 Task: Look for space in Palau, Mexico from 7th July, 2023 to 15th July, 2023 for 6 adults in price range Rs.15000 to Rs.20000. Place can be entire place with 3 bedrooms having 3 beds and 3 bathrooms. Property type can be house, flat, guest house. Booking option can be shelf check-in. Required host language is English.
Action: Mouse moved to (412, 99)
Screenshot: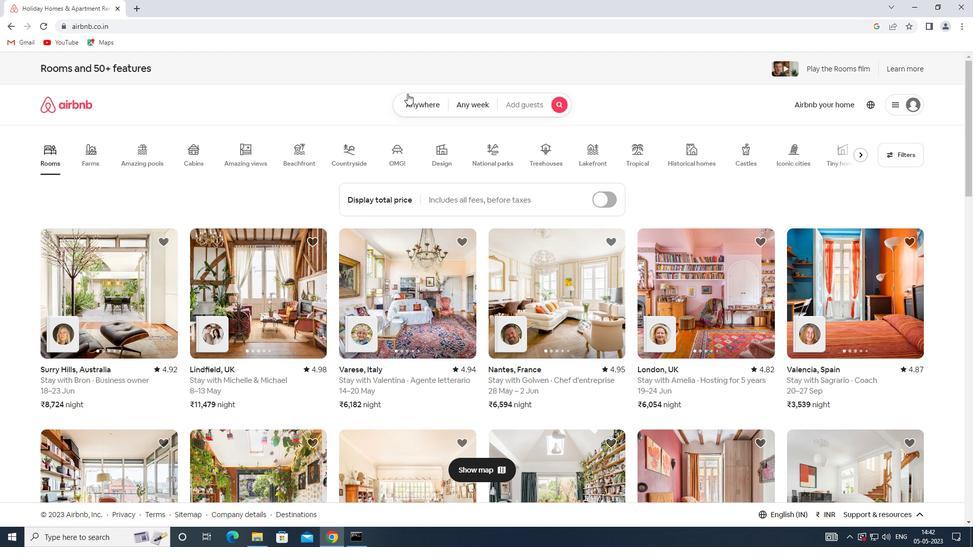 
Action: Mouse pressed left at (412, 99)
Screenshot: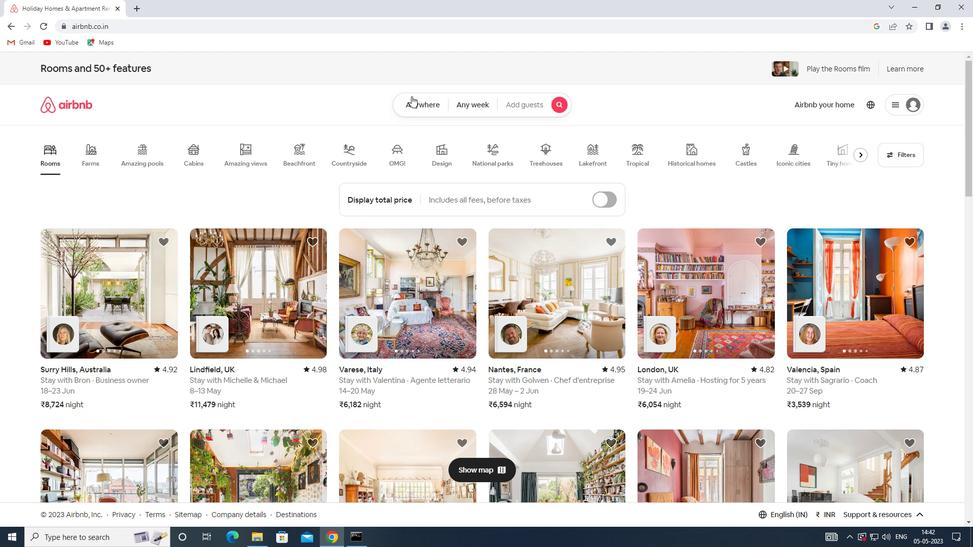 
Action: Mouse moved to (379, 139)
Screenshot: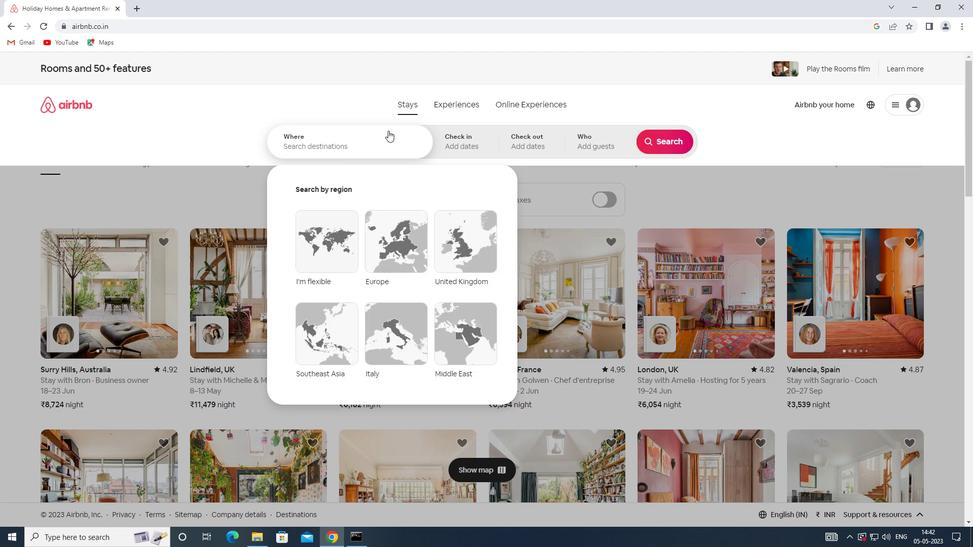 
Action: Mouse pressed left at (379, 139)
Screenshot: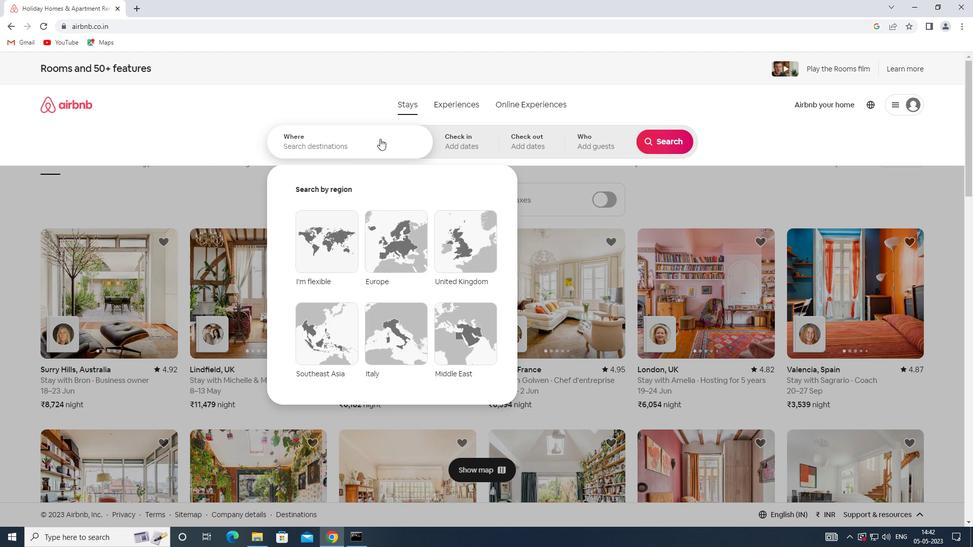 
Action: Key pressed <Key.shift><Key.shift><Key.shift><Key.shift><Key.shift><Key.shift><Key.shift><Key.shift><Key.shift><Key.shift><Key.shift><Key.shift><Key.shift><Key.shift><Key.shift><Key.shift><Key.shift>PALAU,<Key.shift><Key.shift><Key.shift><Key.shift><Key.shift><Key.shift><Key.shift><Key.shift><Key.shift><Key.shift><Key.shift><Key.shift><Key.shift><Key.shift><Key.shift><Key.shift>MEXICO
Screenshot: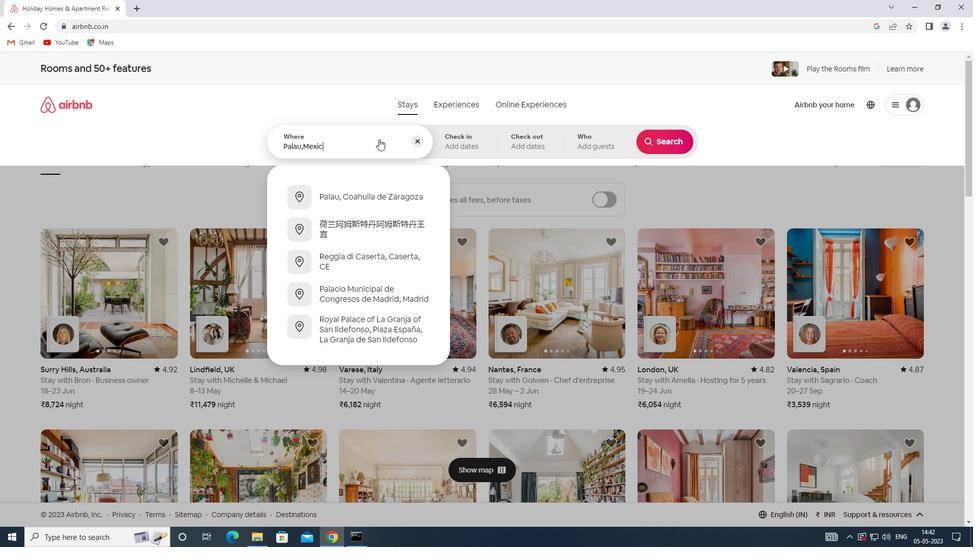 
Action: Mouse moved to (456, 140)
Screenshot: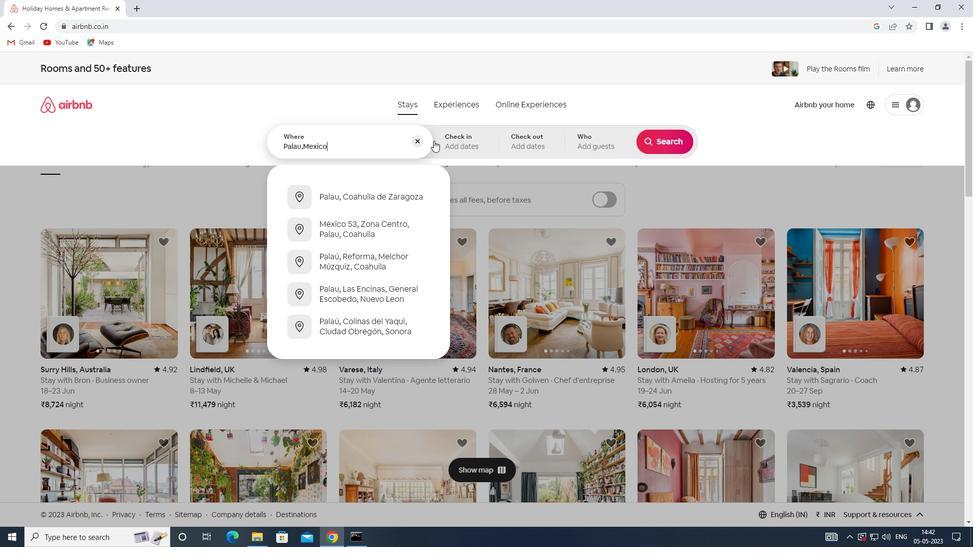 
Action: Mouse pressed left at (456, 140)
Screenshot: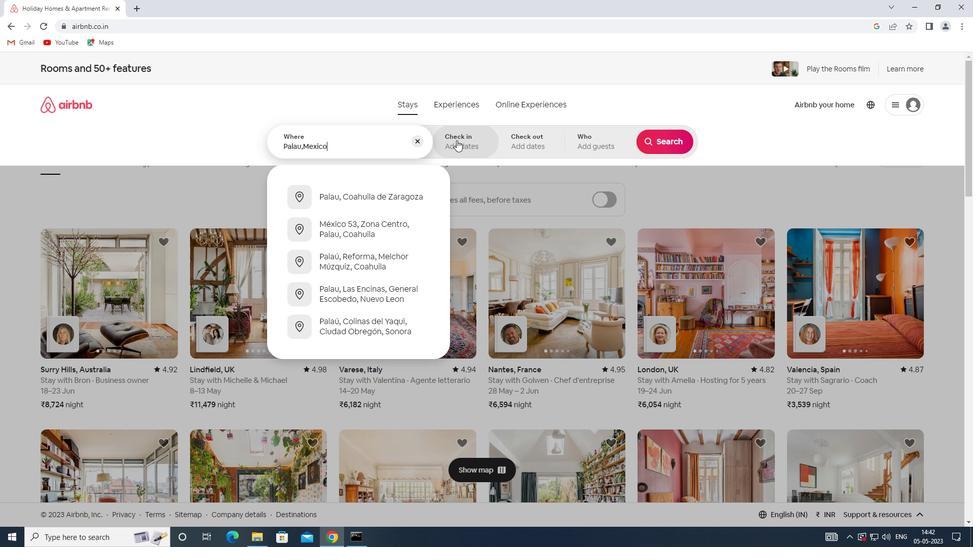 
Action: Mouse moved to (658, 224)
Screenshot: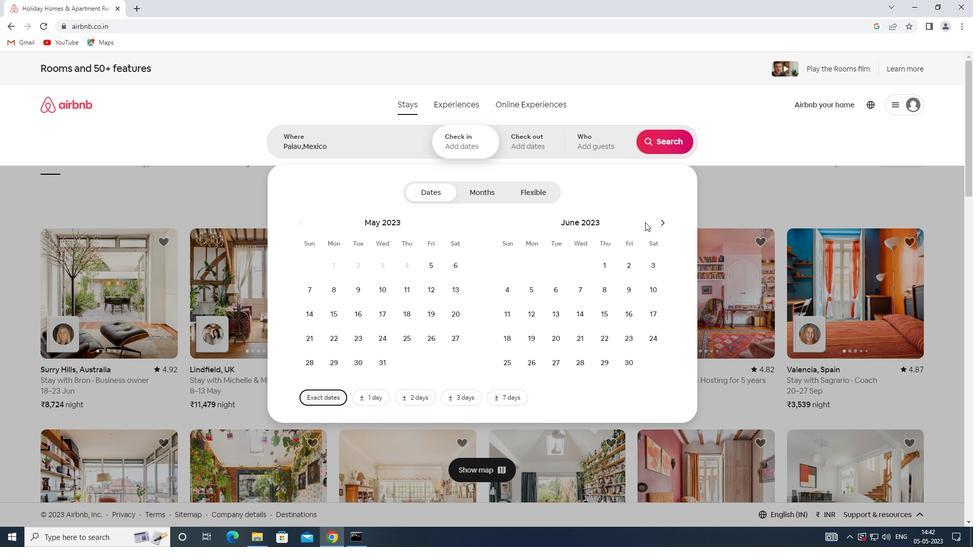 
Action: Mouse pressed left at (658, 224)
Screenshot: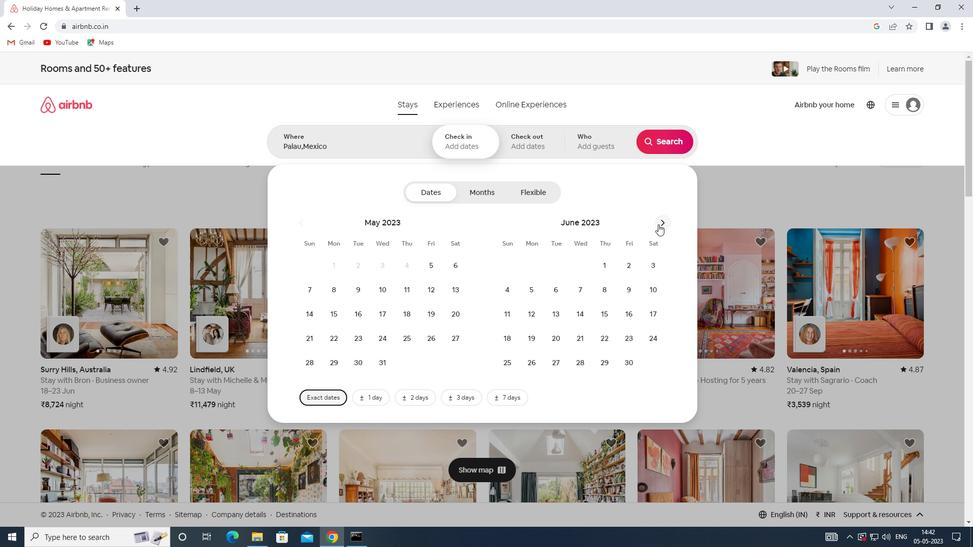 
Action: Mouse moved to (624, 288)
Screenshot: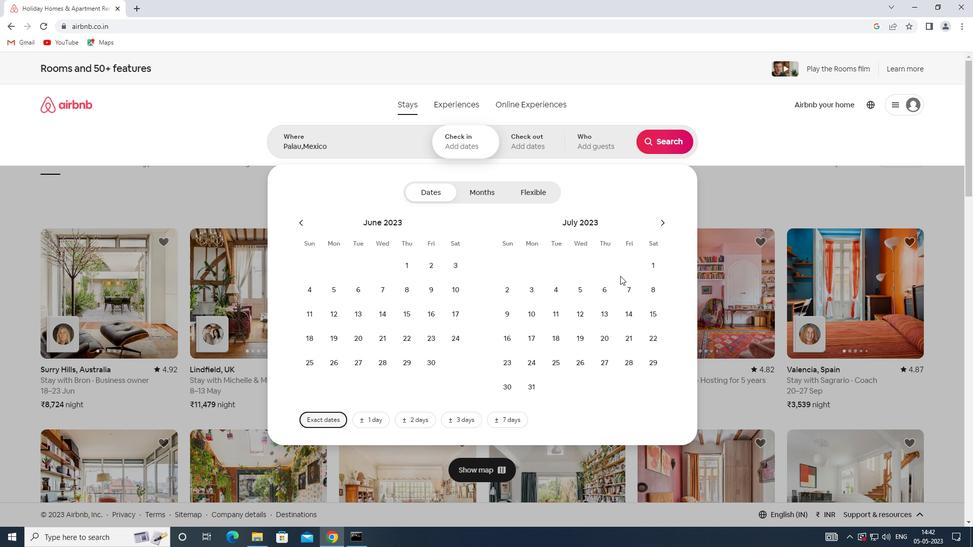 
Action: Mouse pressed left at (624, 288)
Screenshot: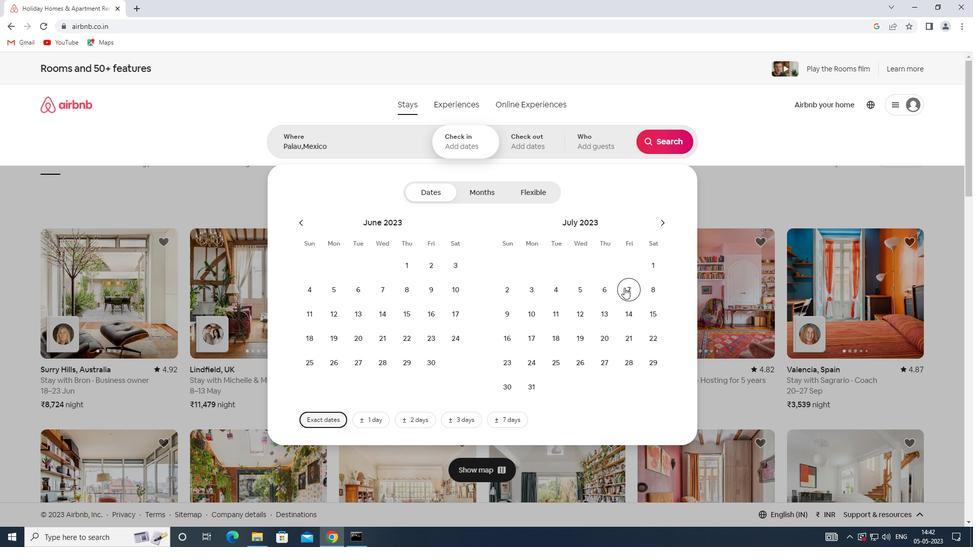 
Action: Mouse moved to (646, 313)
Screenshot: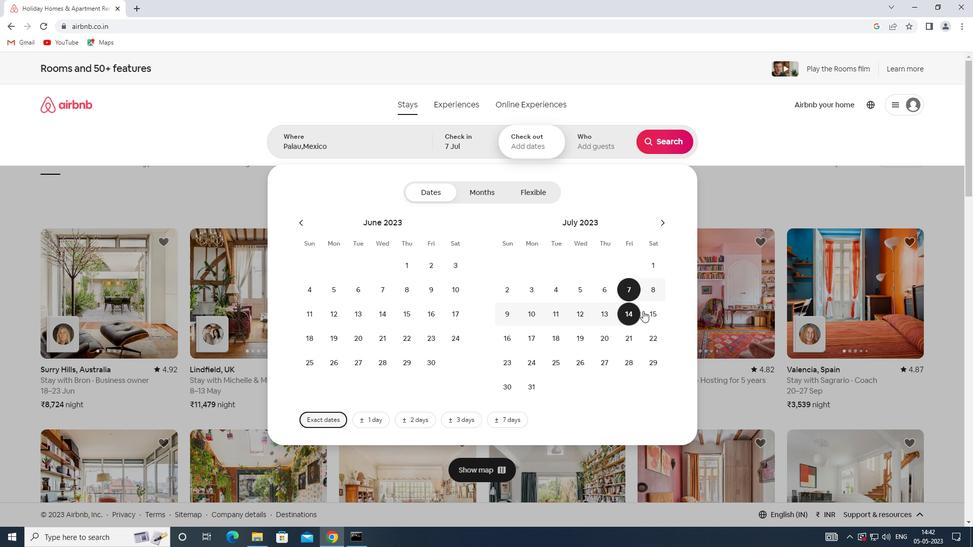 
Action: Mouse pressed left at (646, 313)
Screenshot: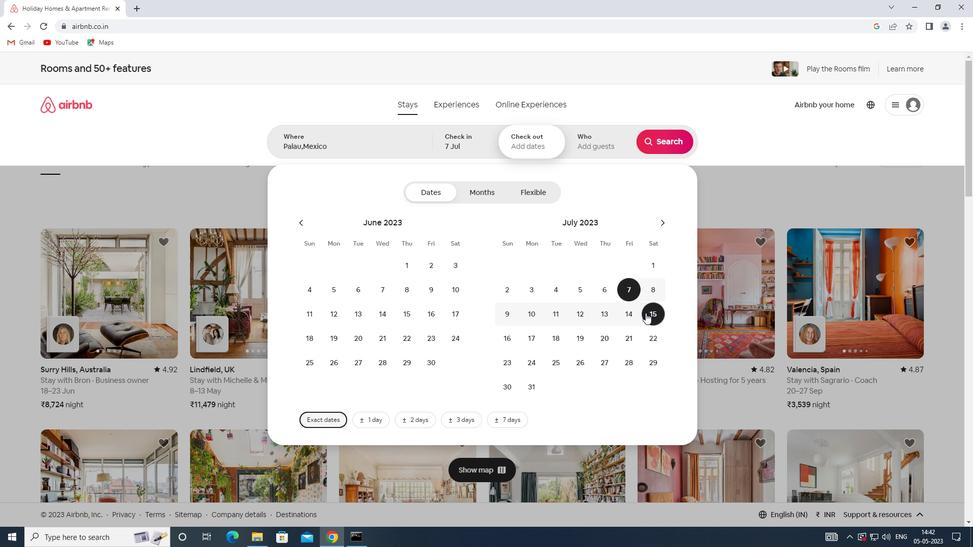 
Action: Mouse moved to (598, 144)
Screenshot: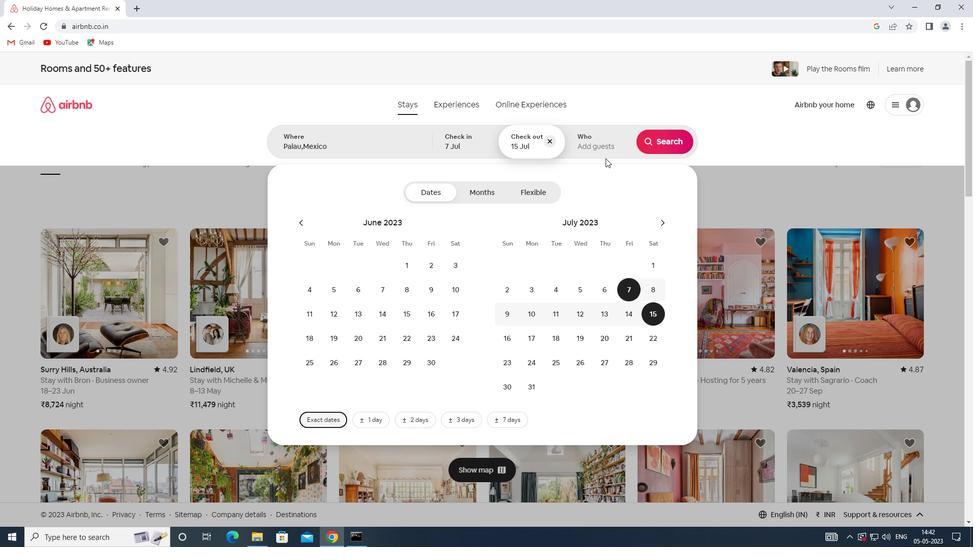 
Action: Mouse pressed left at (598, 144)
Screenshot: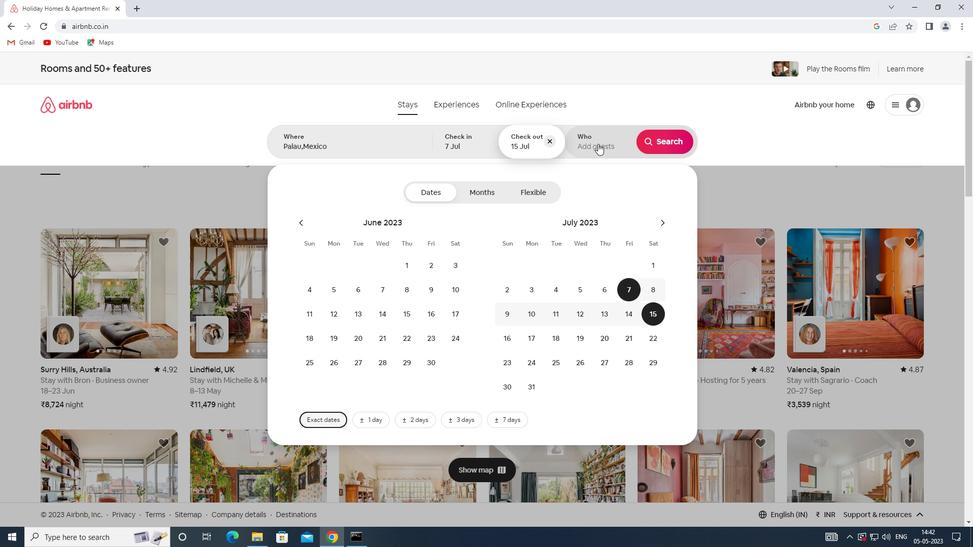 
Action: Mouse moved to (666, 196)
Screenshot: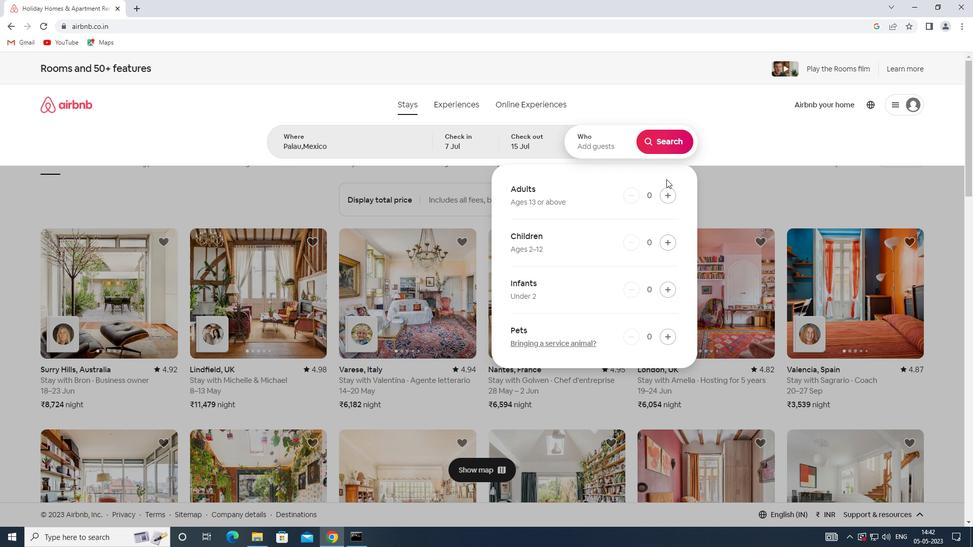 
Action: Mouse pressed left at (666, 196)
Screenshot: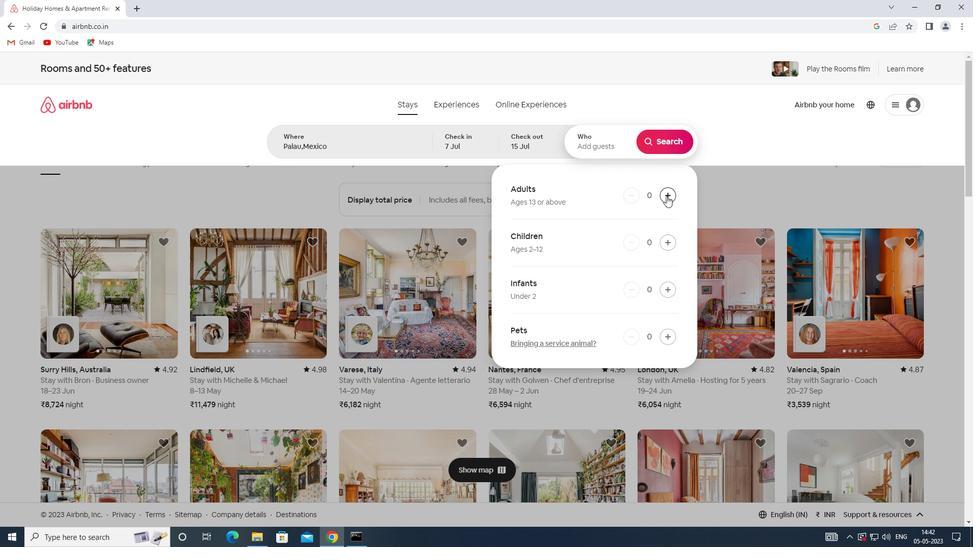 
Action: Mouse pressed left at (666, 196)
Screenshot: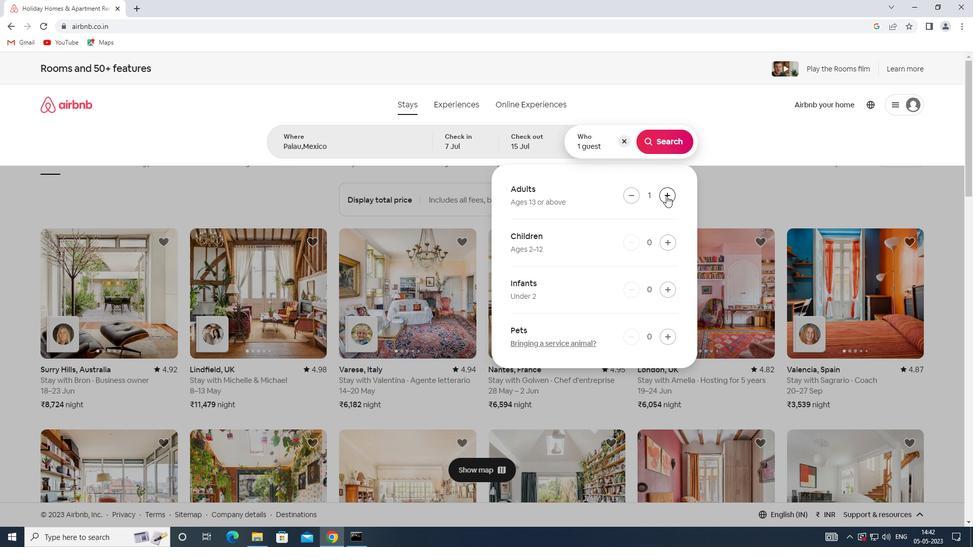 
Action: Mouse pressed left at (666, 196)
Screenshot: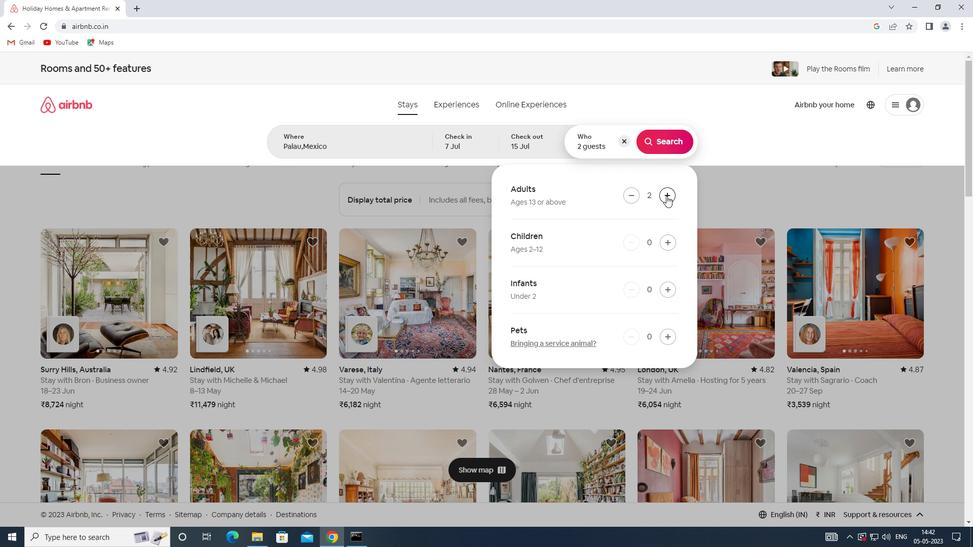 
Action: Mouse pressed left at (666, 196)
Screenshot: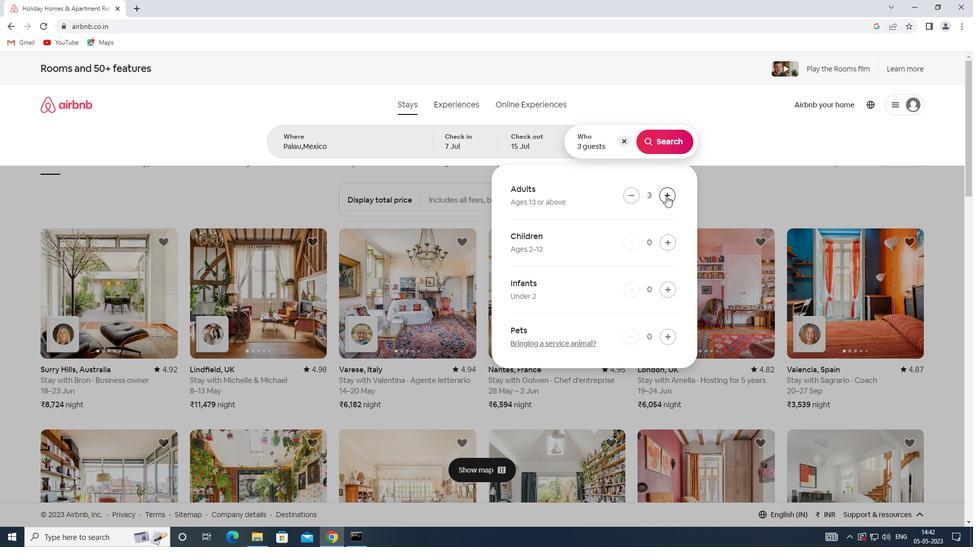 
Action: Mouse pressed left at (666, 196)
Screenshot: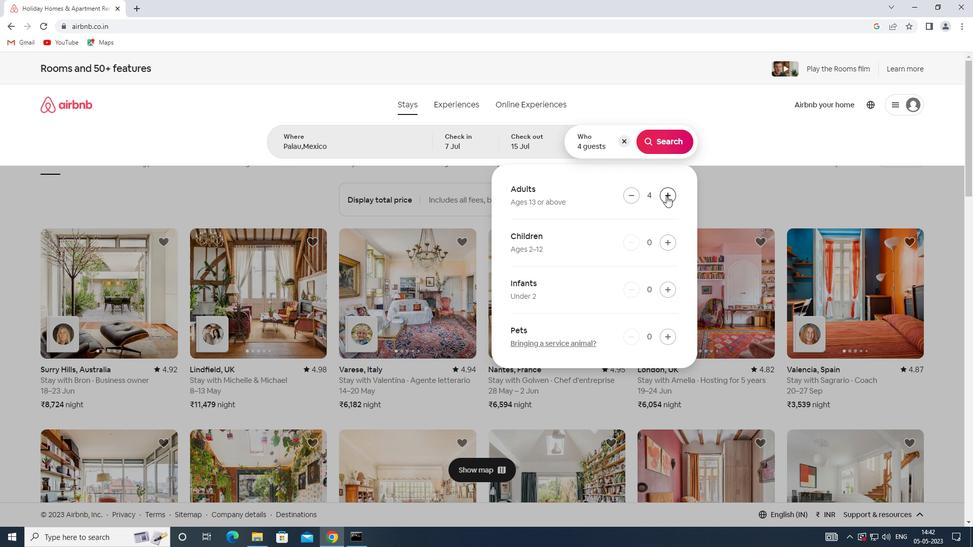 
Action: Mouse pressed left at (666, 196)
Screenshot: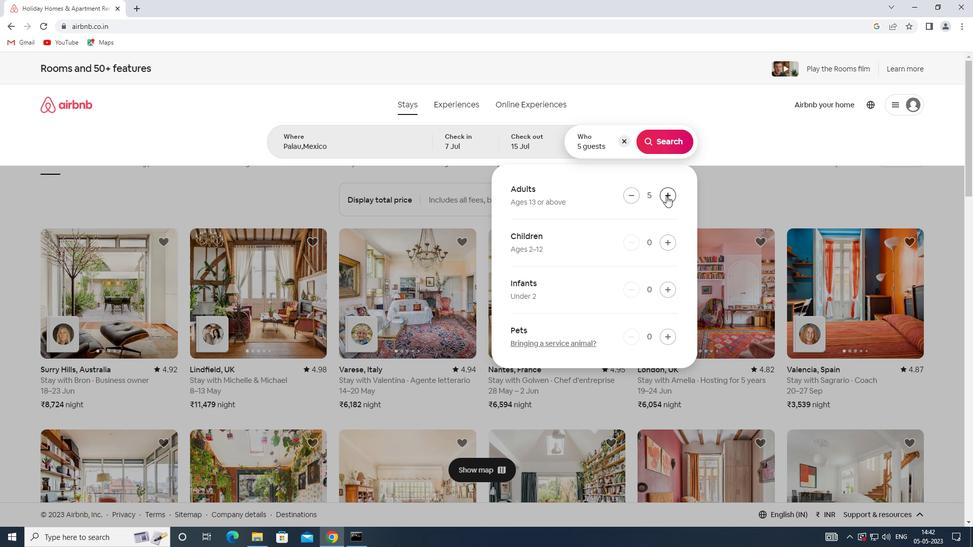 
Action: Mouse moved to (663, 138)
Screenshot: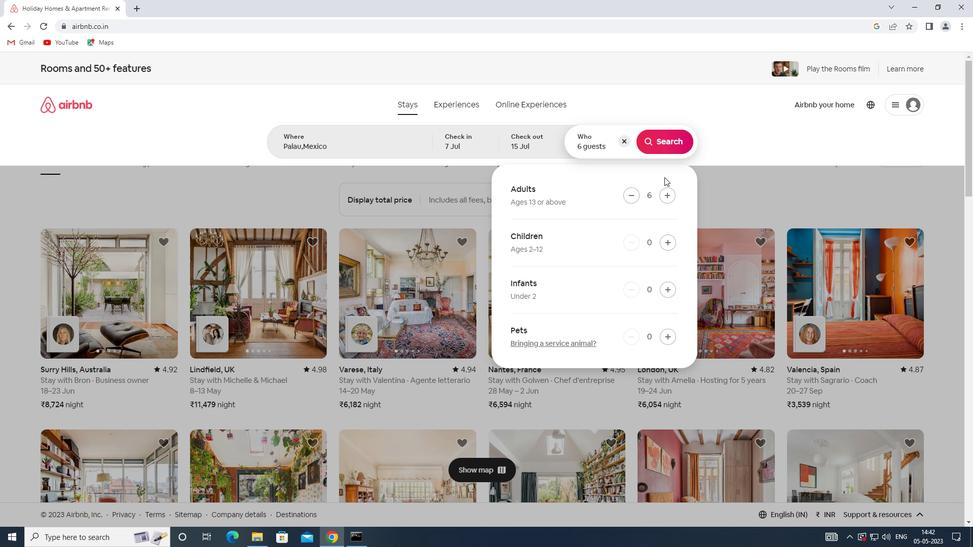 
Action: Mouse pressed left at (663, 138)
Screenshot: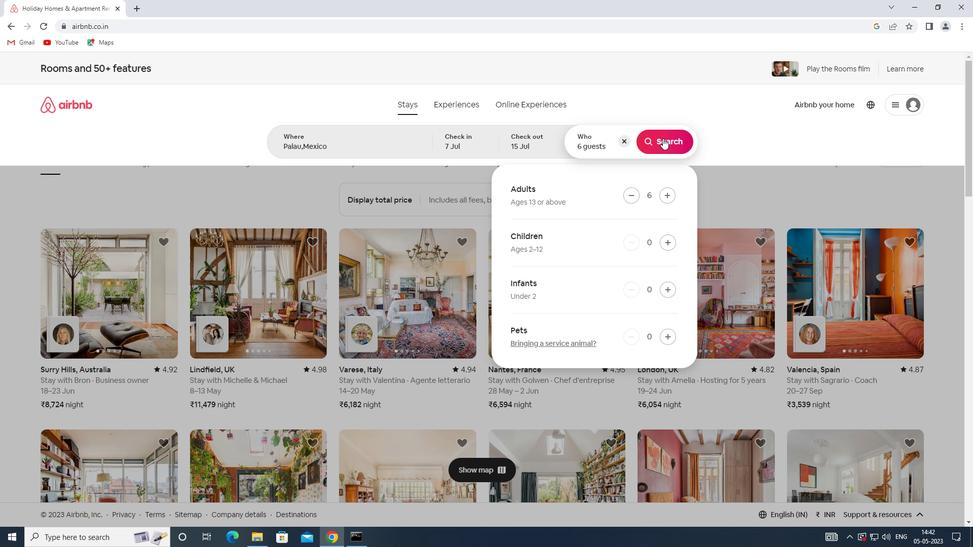 
Action: Mouse moved to (933, 107)
Screenshot: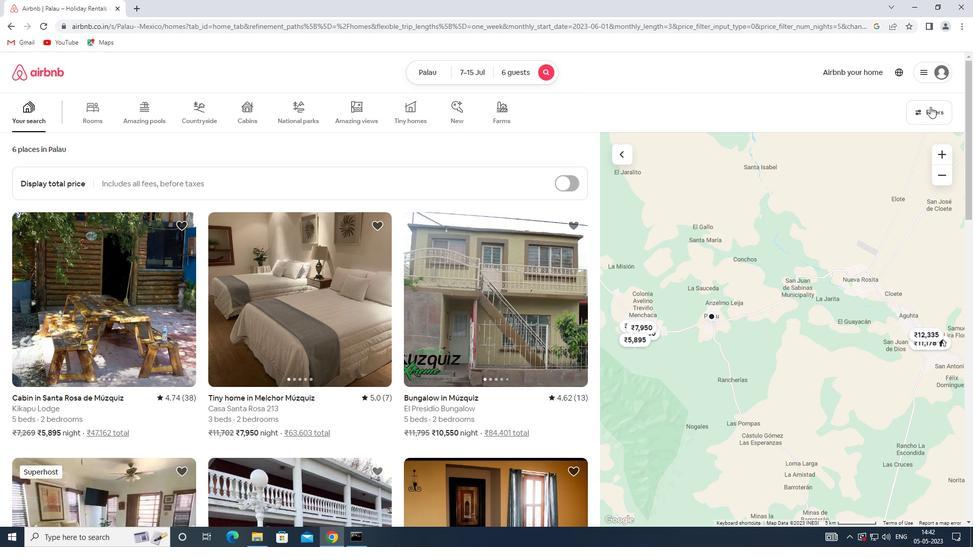 
Action: Mouse pressed left at (933, 107)
Screenshot: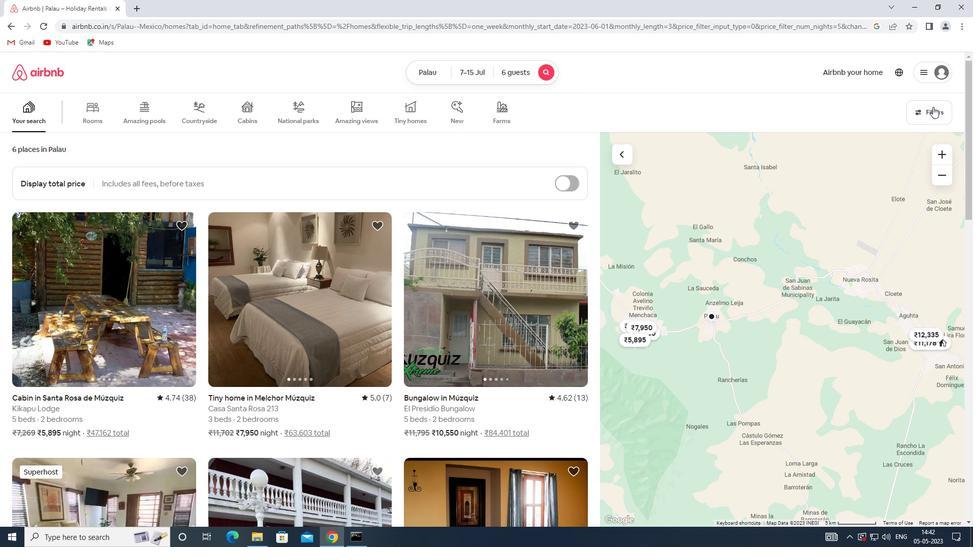 
Action: Mouse moved to (352, 362)
Screenshot: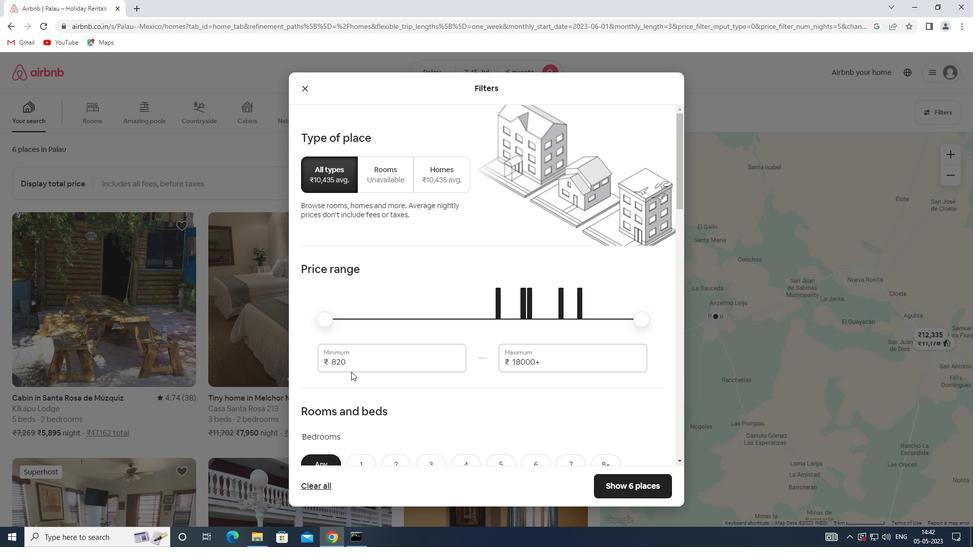 
Action: Mouse pressed left at (352, 362)
Screenshot: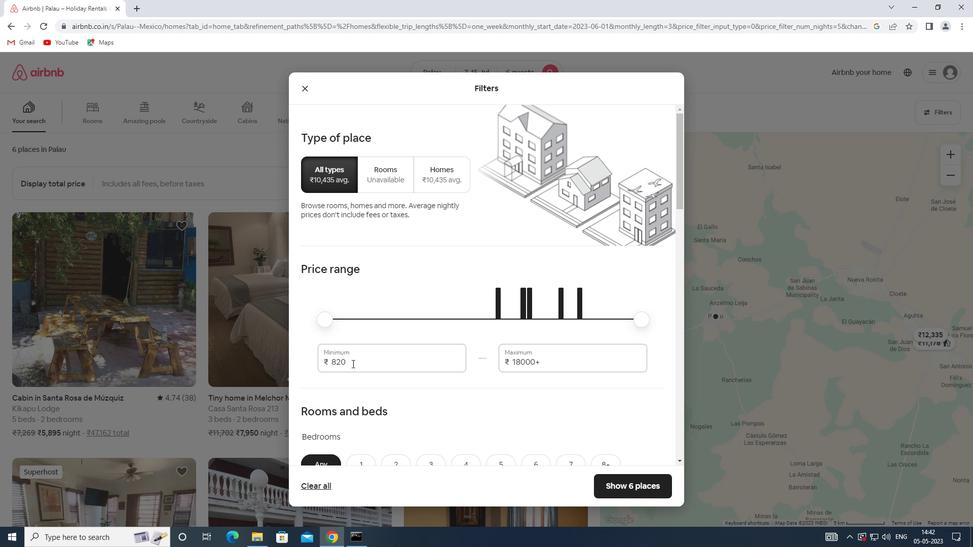 
Action: Mouse moved to (323, 363)
Screenshot: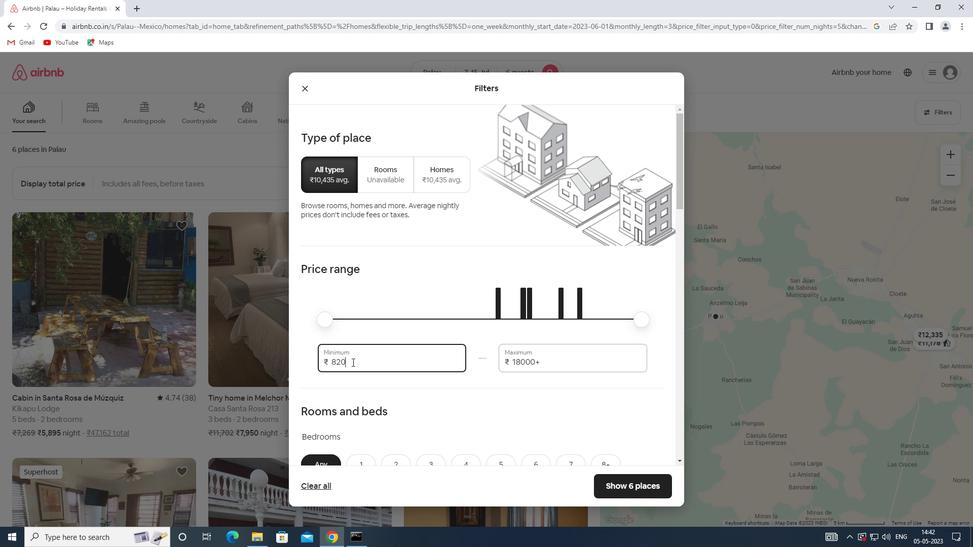 
Action: Key pressed 15000
Screenshot: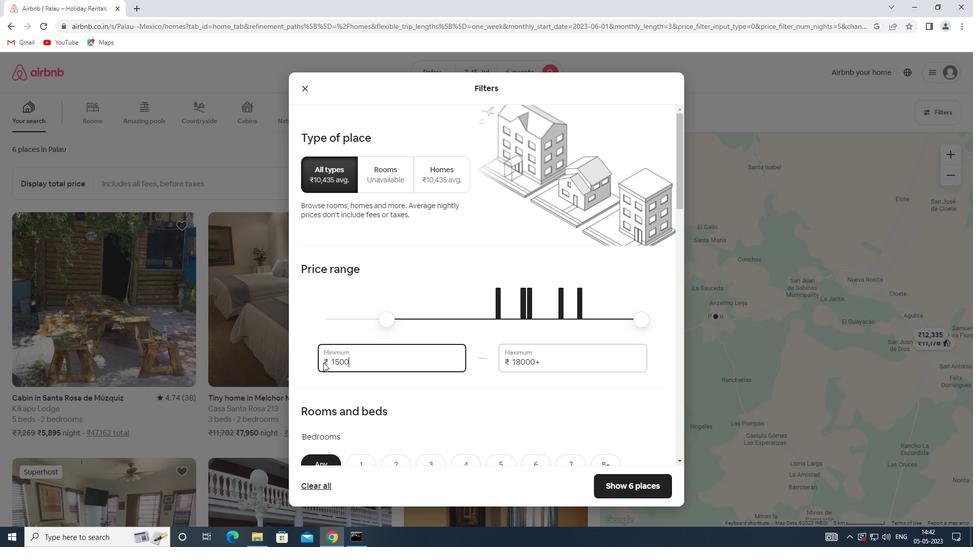 
Action: Mouse moved to (541, 362)
Screenshot: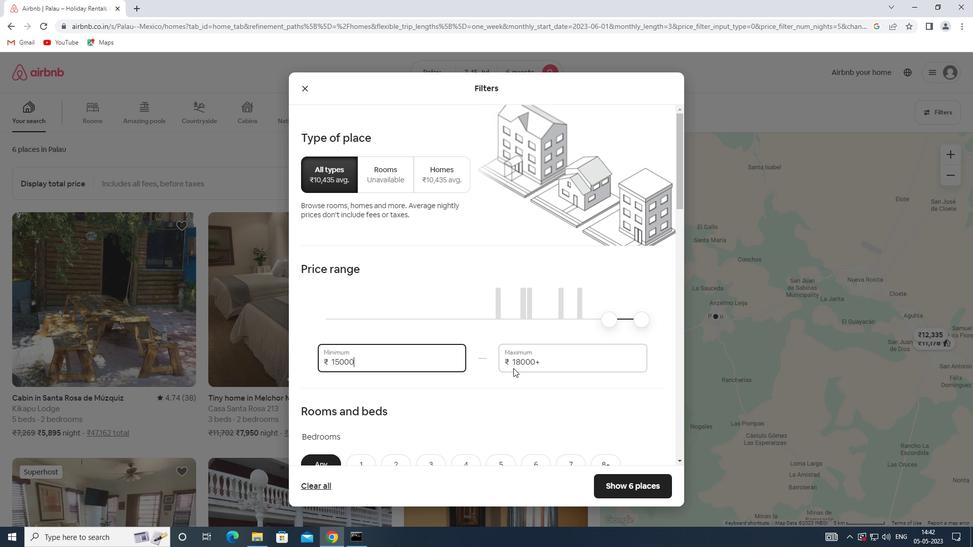
Action: Mouse pressed left at (541, 362)
Screenshot: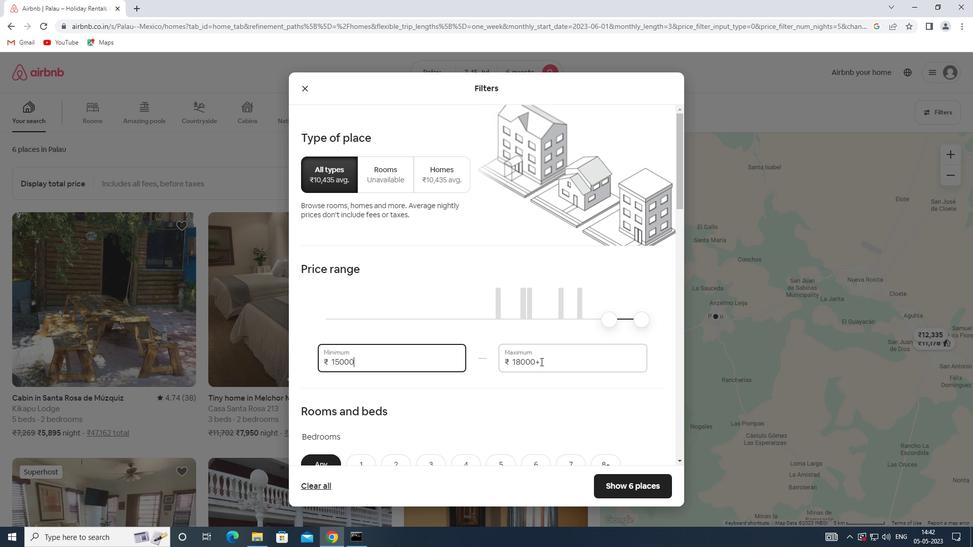 
Action: Mouse moved to (509, 361)
Screenshot: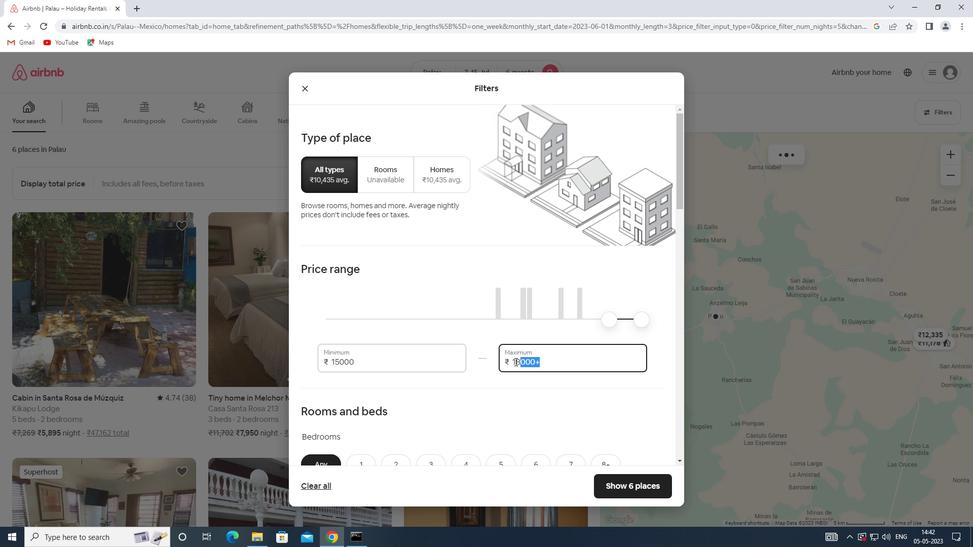 
Action: Key pressed 20000
Screenshot: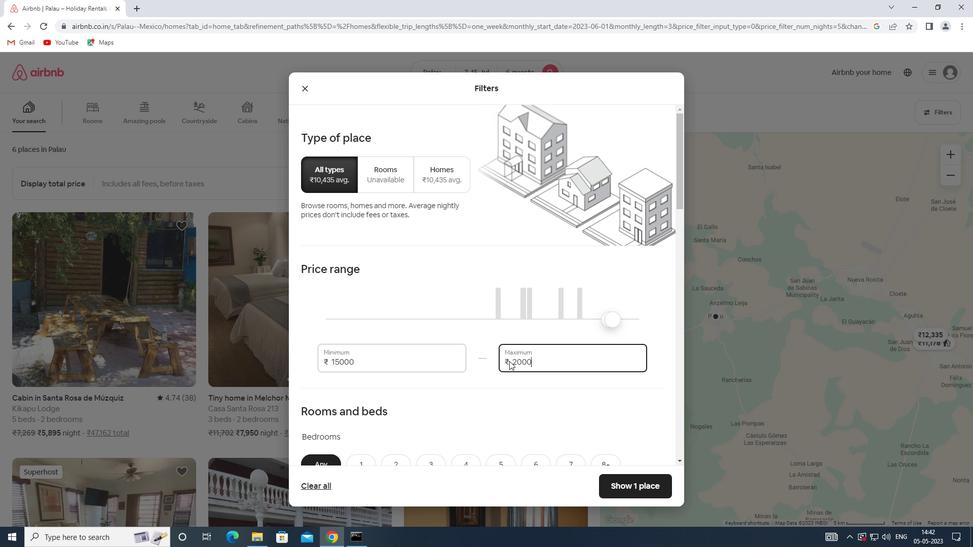 
Action: Mouse moved to (509, 360)
Screenshot: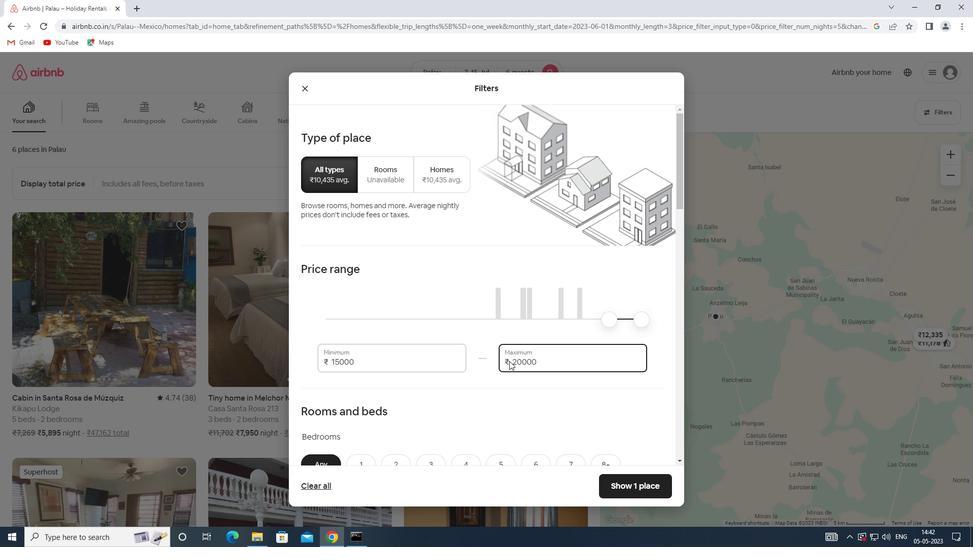 
Action: Mouse scrolled (509, 359) with delta (0, 0)
Screenshot: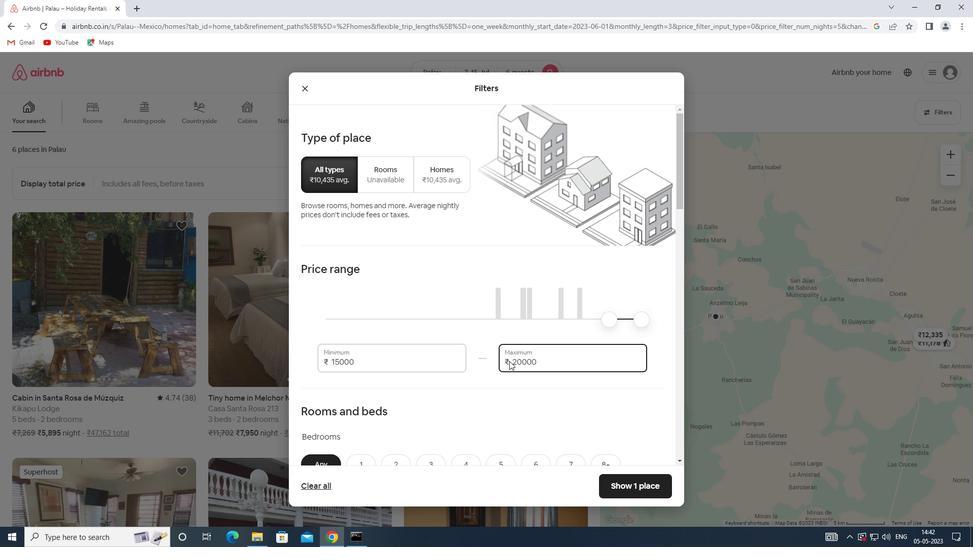 
Action: Mouse scrolled (509, 359) with delta (0, 0)
Screenshot: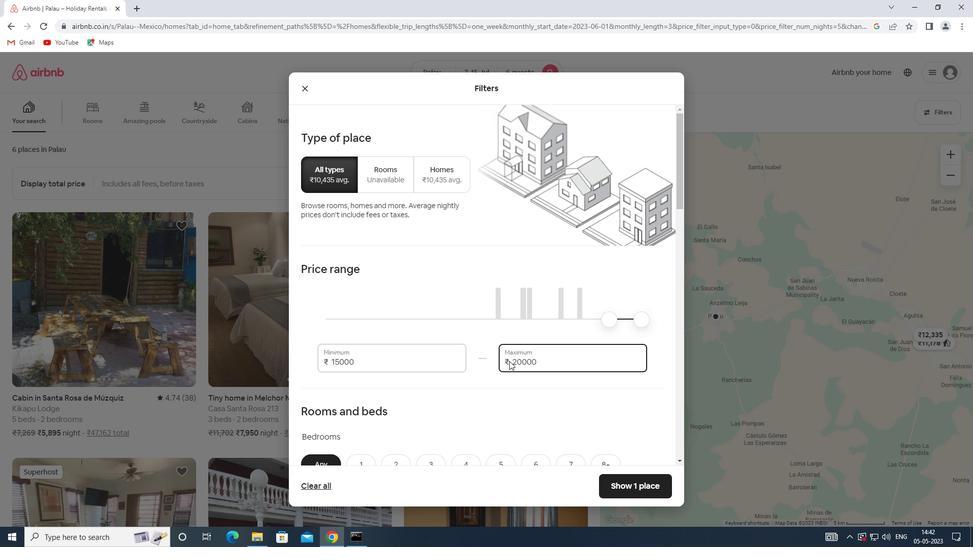 
Action: Mouse moved to (437, 362)
Screenshot: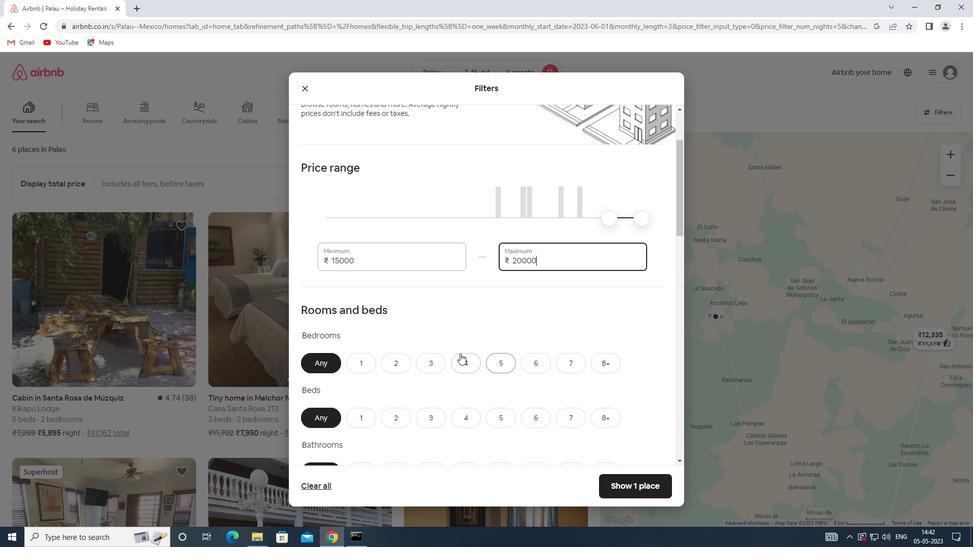 
Action: Mouse pressed left at (437, 362)
Screenshot: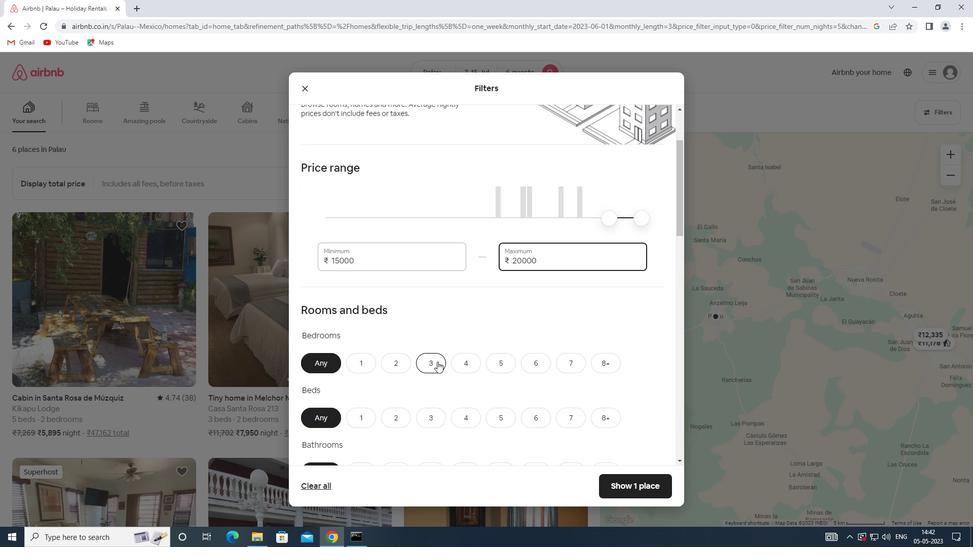 
Action: Mouse scrolled (437, 361) with delta (0, 0)
Screenshot: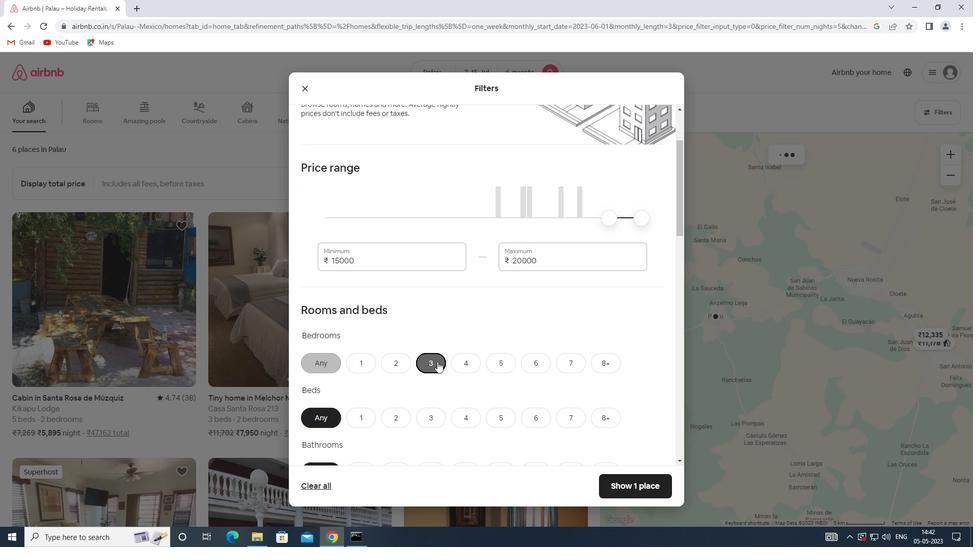 
Action: Mouse scrolled (437, 361) with delta (0, 0)
Screenshot: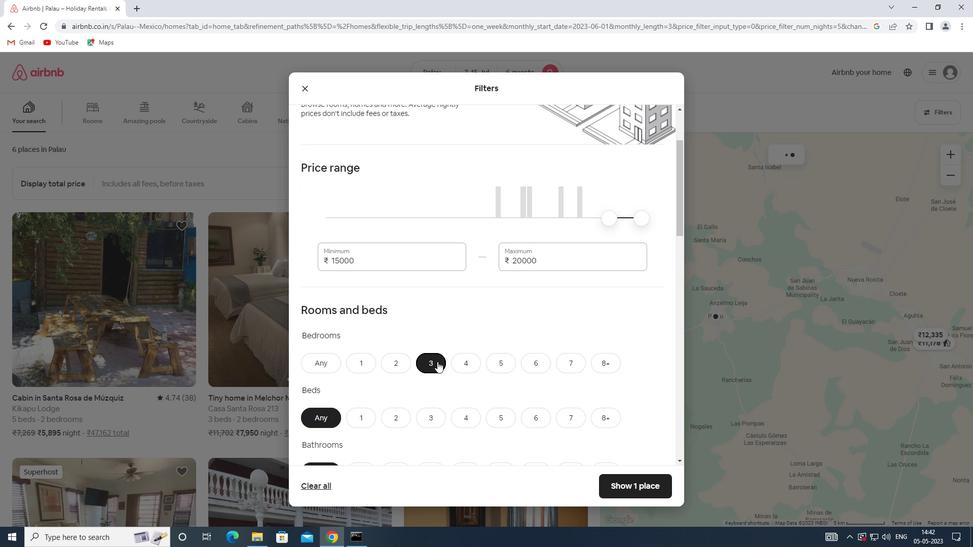
Action: Mouse moved to (430, 318)
Screenshot: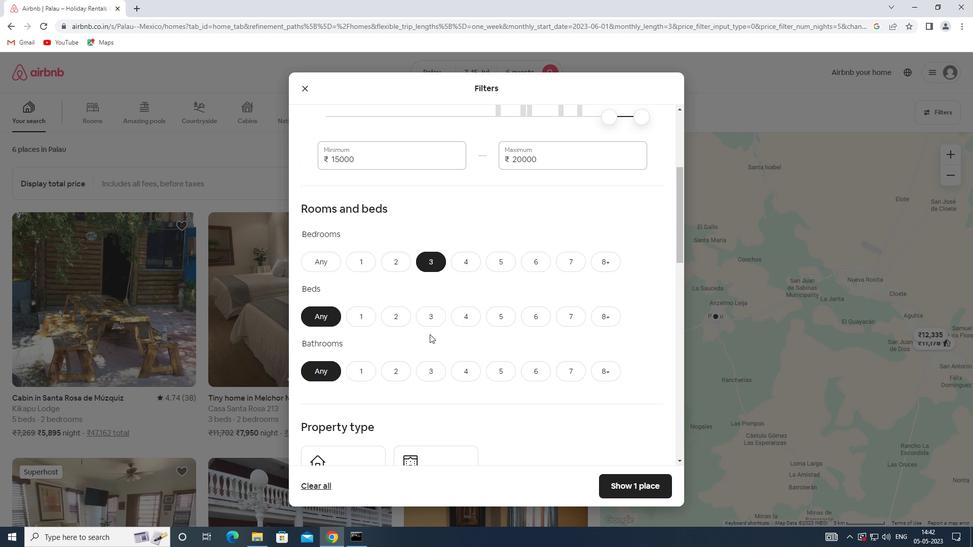 
Action: Mouse pressed left at (430, 318)
Screenshot: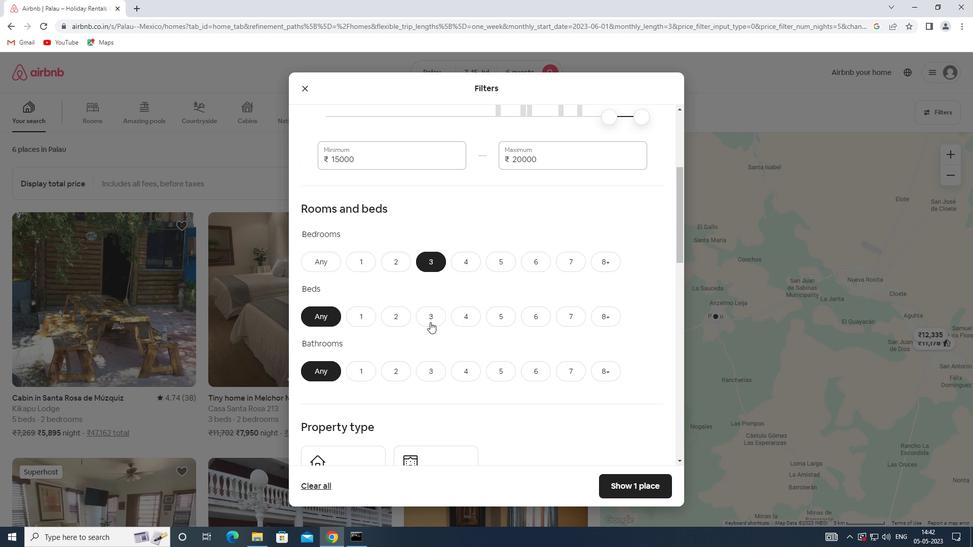 
Action: Mouse moved to (430, 373)
Screenshot: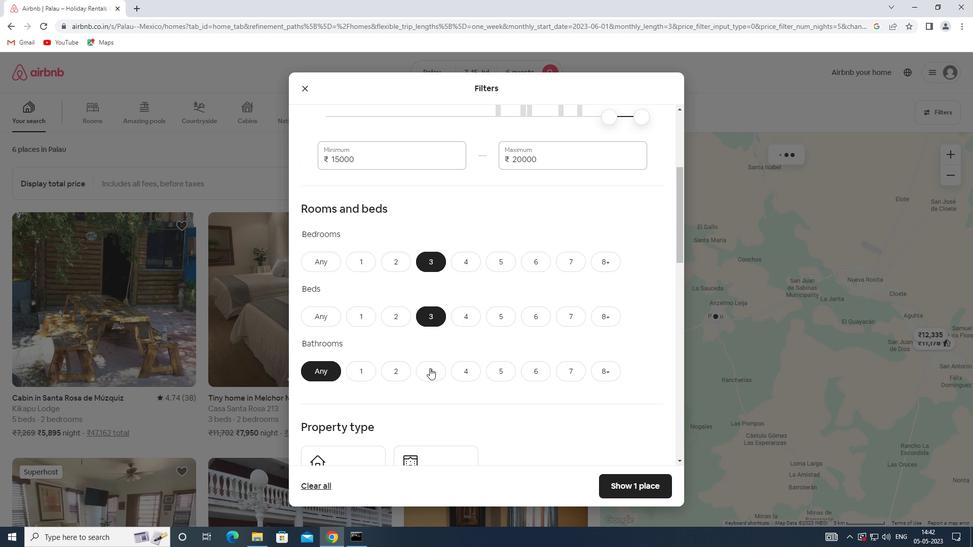 
Action: Mouse pressed left at (430, 373)
Screenshot: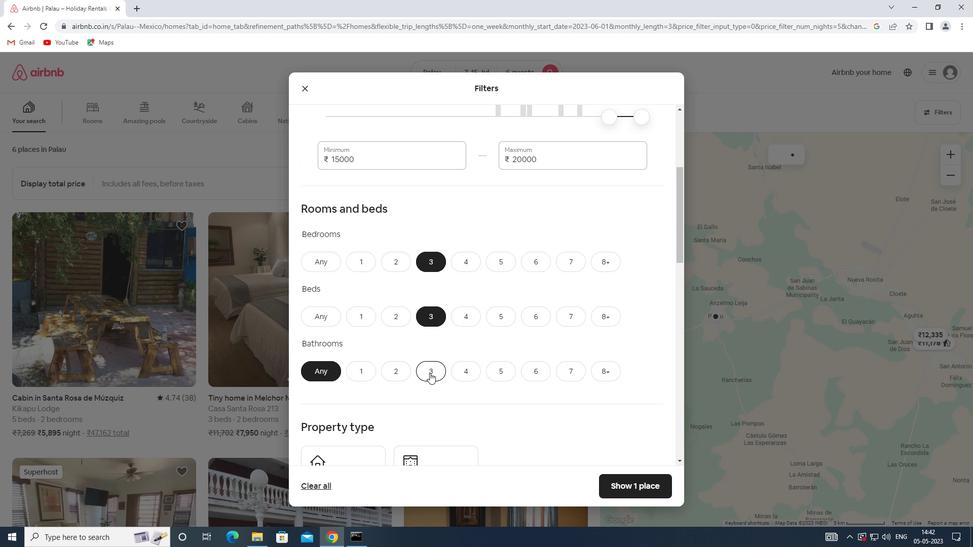 
Action: Mouse moved to (423, 361)
Screenshot: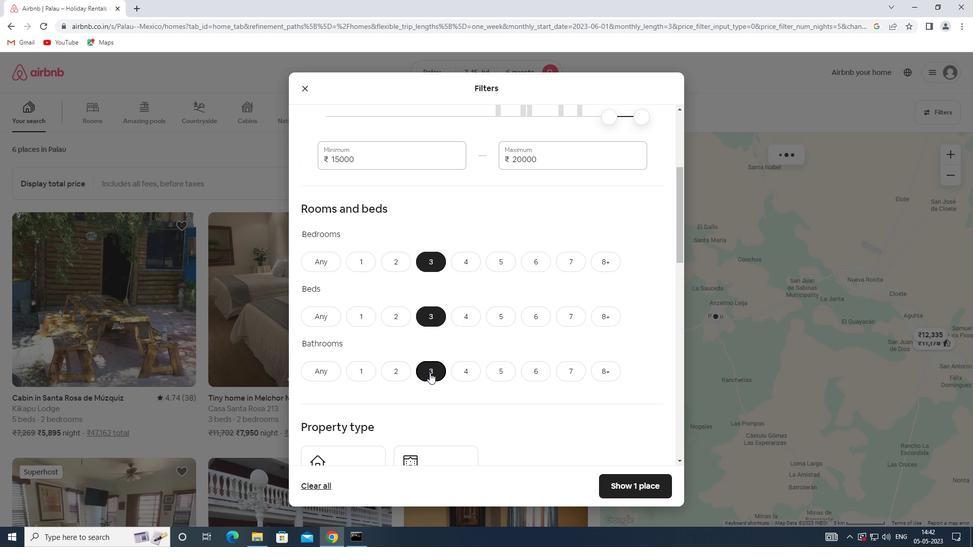 
Action: Mouse scrolled (423, 360) with delta (0, 0)
Screenshot: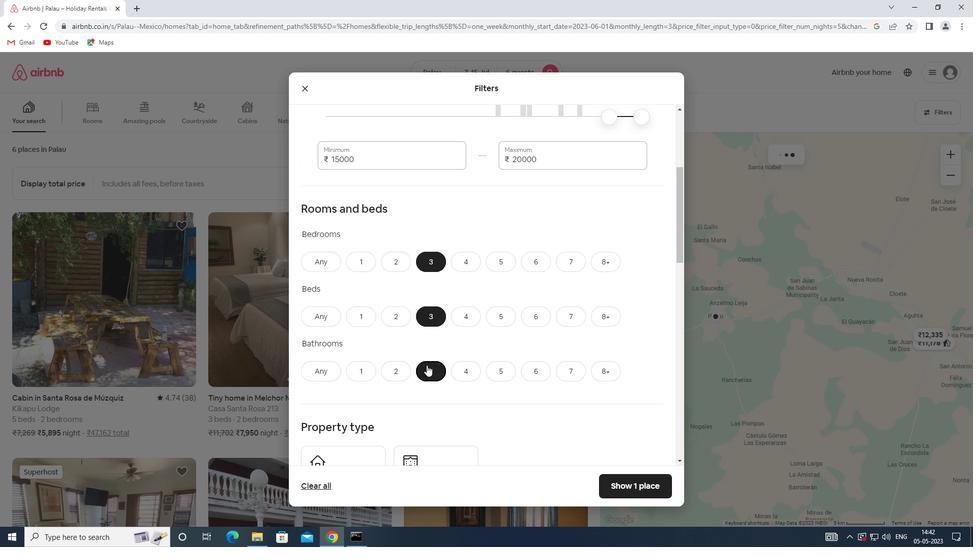 
Action: Mouse moved to (422, 361)
Screenshot: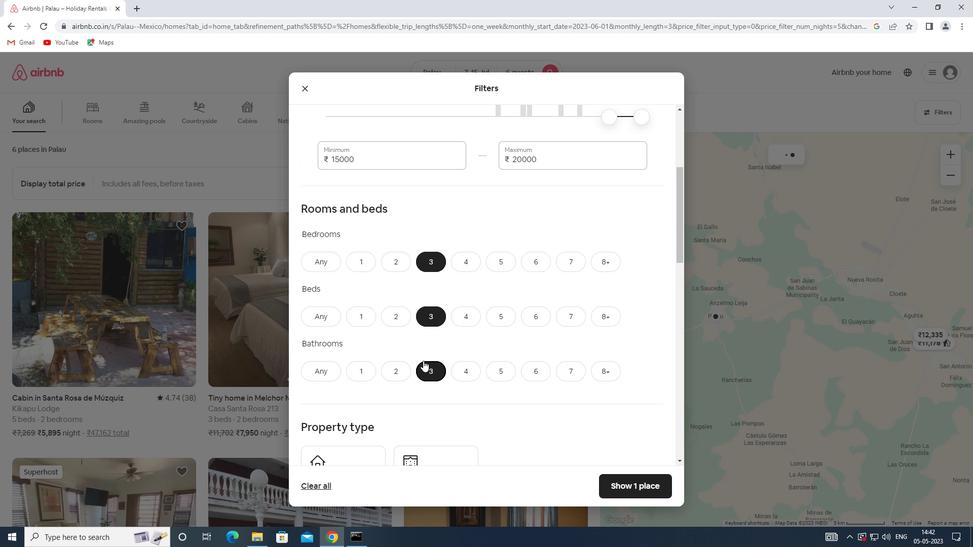 
Action: Mouse scrolled (422, 360) with delta (0, 0)
Screenshot: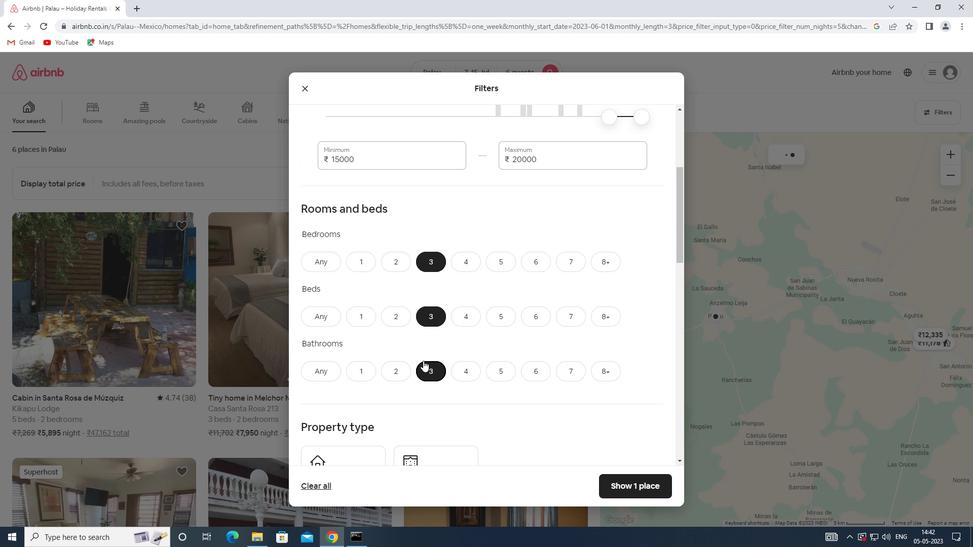 
Action: Mouse moved to (367, 370)
Screenshot: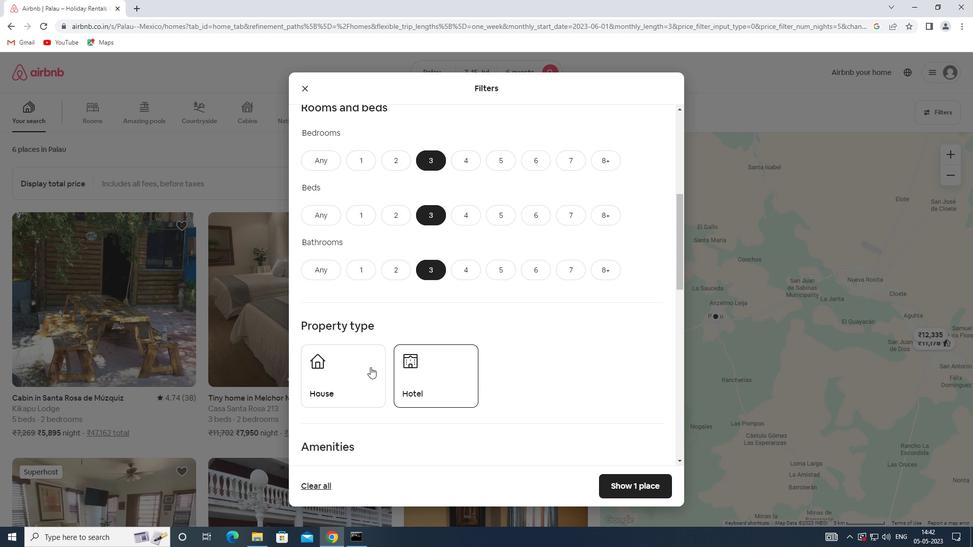 
Action: Mouse pressed left at (367, 370)
Screenshot: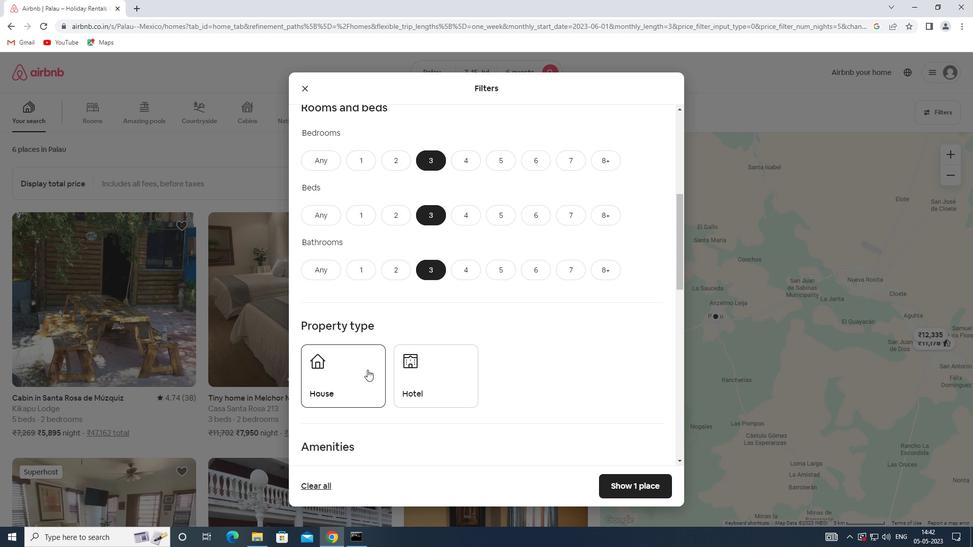 
Action: Mouse moved to (367, 369)
Screenshot: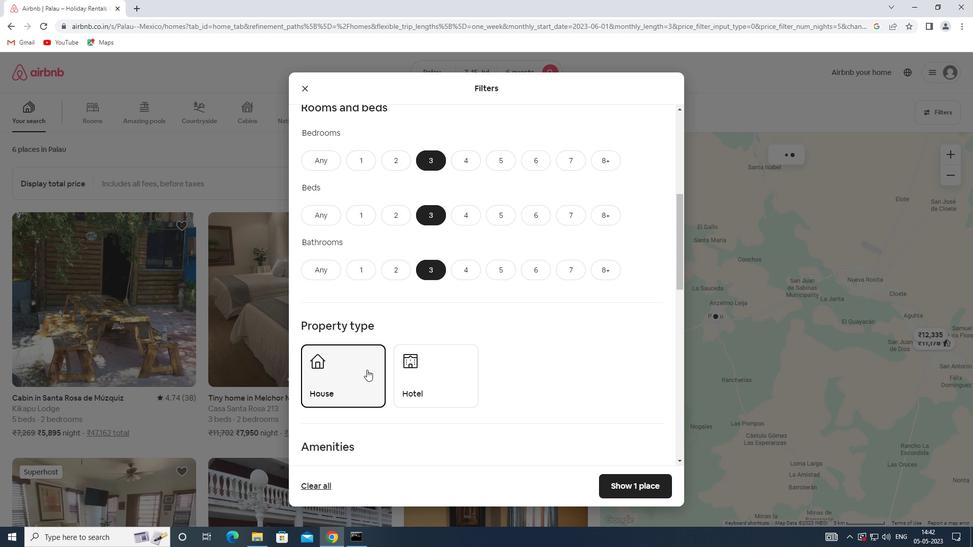 
Action: Mouse scrolled (367, 369) with delta (0, 0)
Screenshot: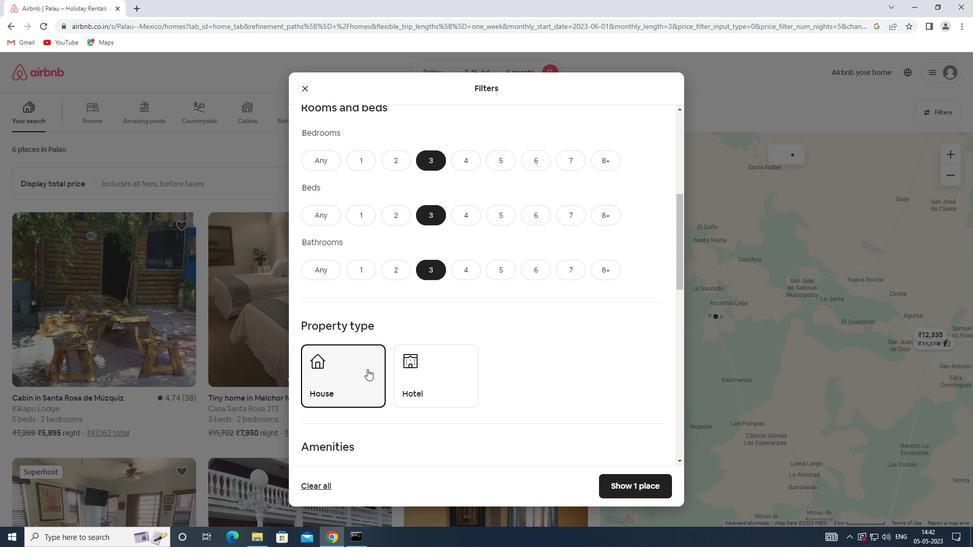 
Action: Mouse scrolled (367, 369) with delta (0, 0)
Screenshot: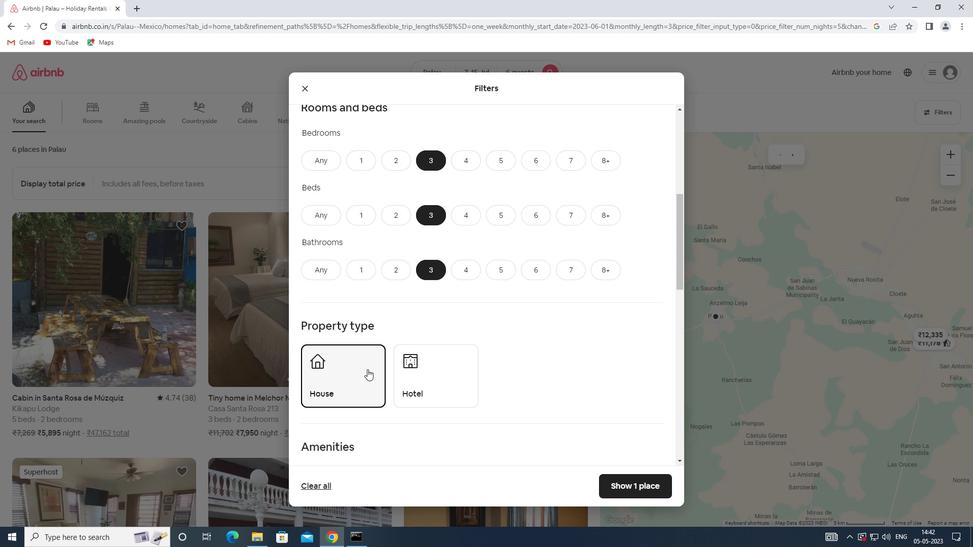 
Action: Mouse scrolled (367, 369) with delta (0, 0)
Screenshot: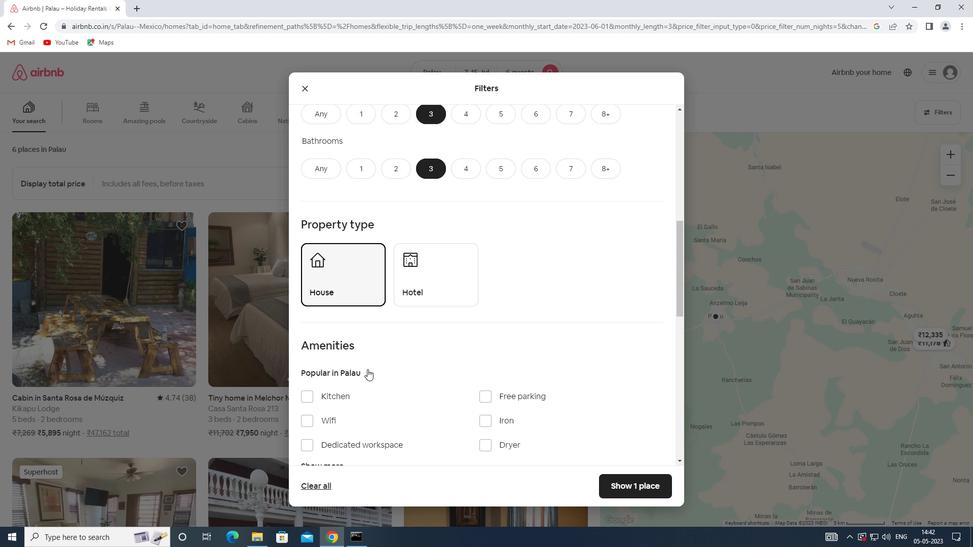 
Action: Mouse scrolled (367, 369) with delta (0, 0)
Screenshot: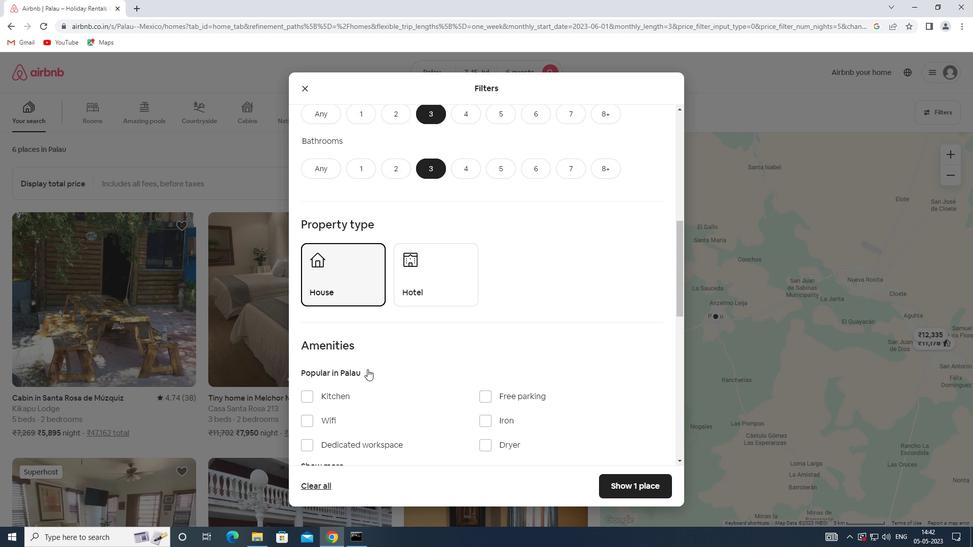 
Action: Mouse scrolled (367, 369) with delta (0, 0)
Screenshot: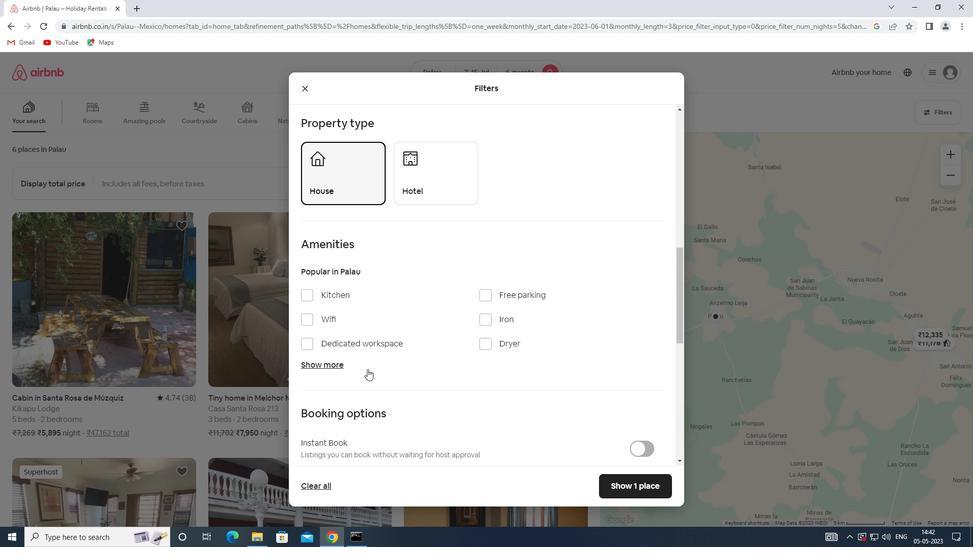 
Action: Mouse scrolled (367, 369) with delta (0, 0)
Screenshot: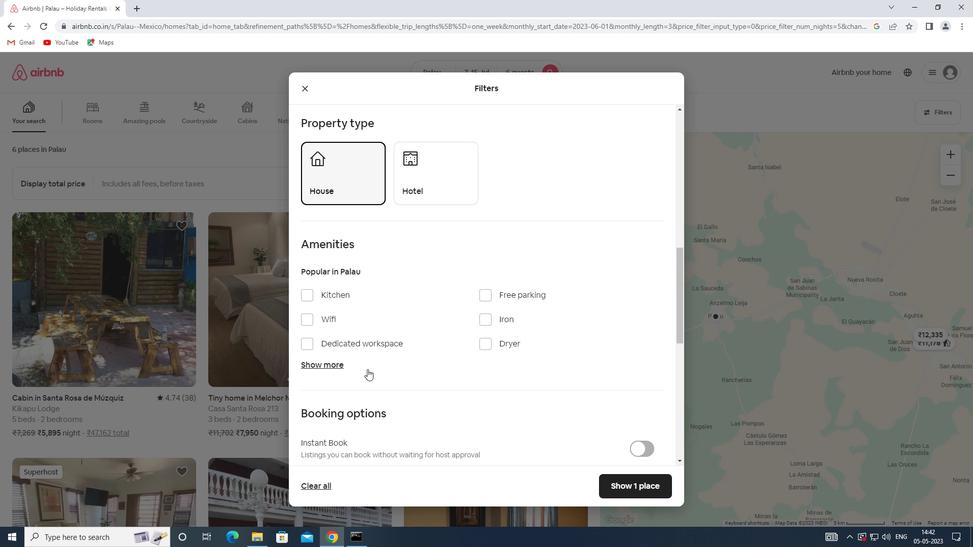 
Action: Mouse moved to (635, 388)
Screenshot: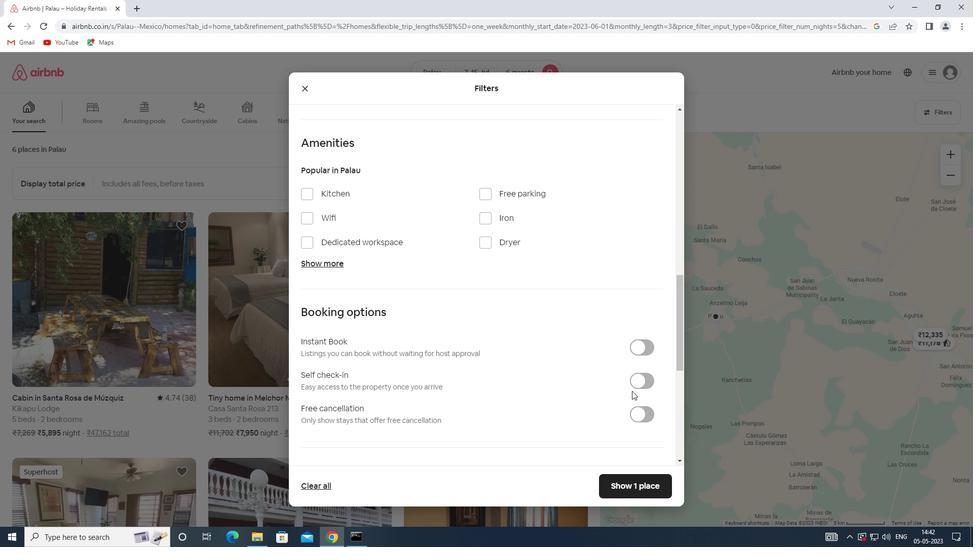 
Action: Mouse pressed left at (635, 388)
Screenshot: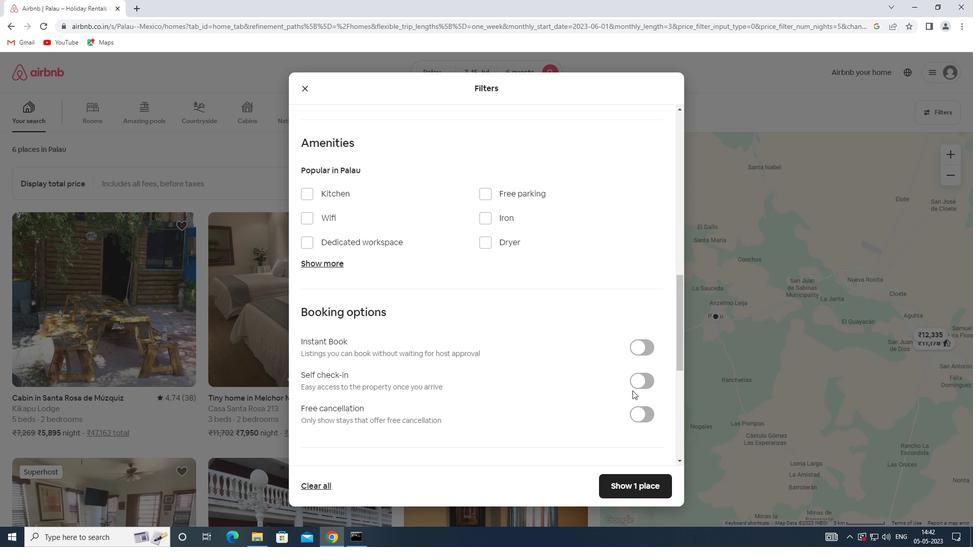 
Action: Mouse moved to (375, 390)
Screenshot: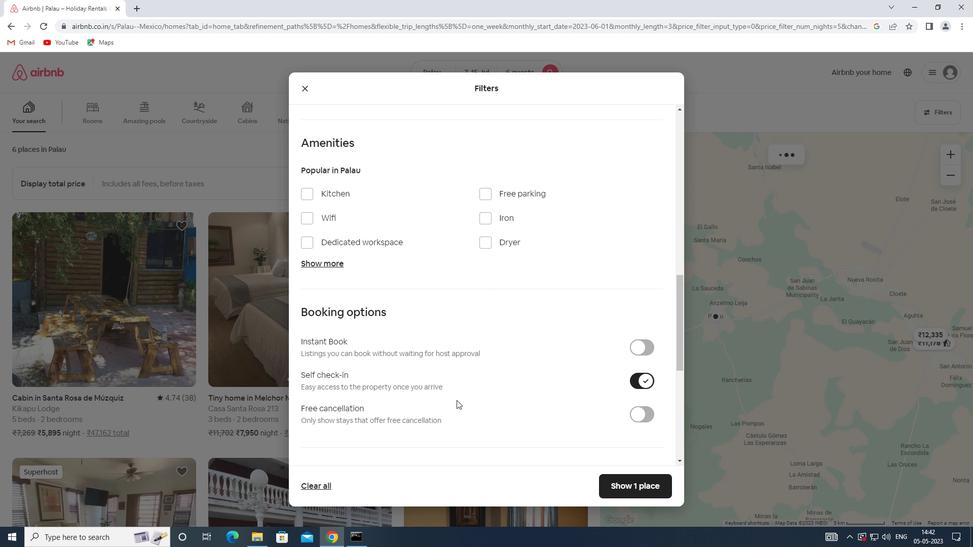 
Action: Mouse scrolled (375, 389) with delta (0, 0)
Screenshot: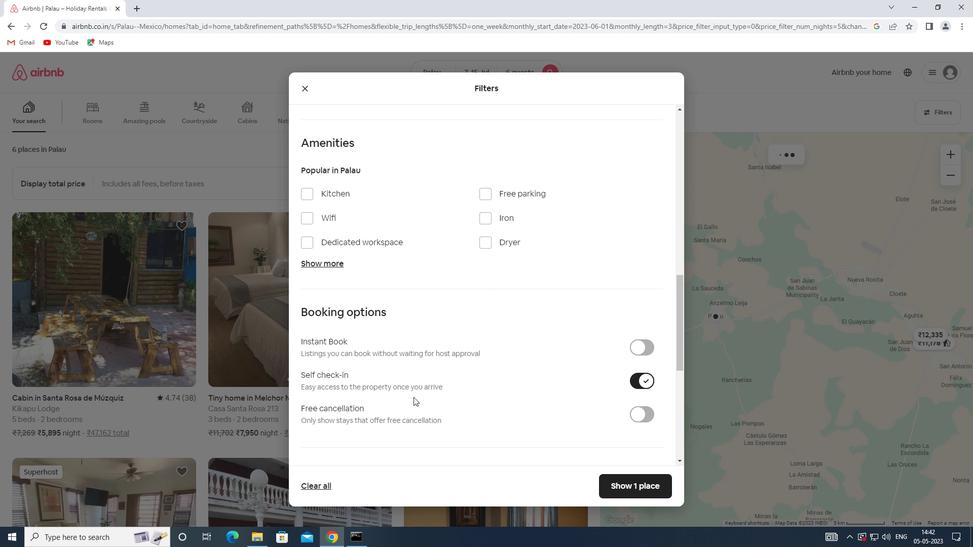 
Action: Mouse scrolled (375, 389) with delta (0, 0)
Screenshot: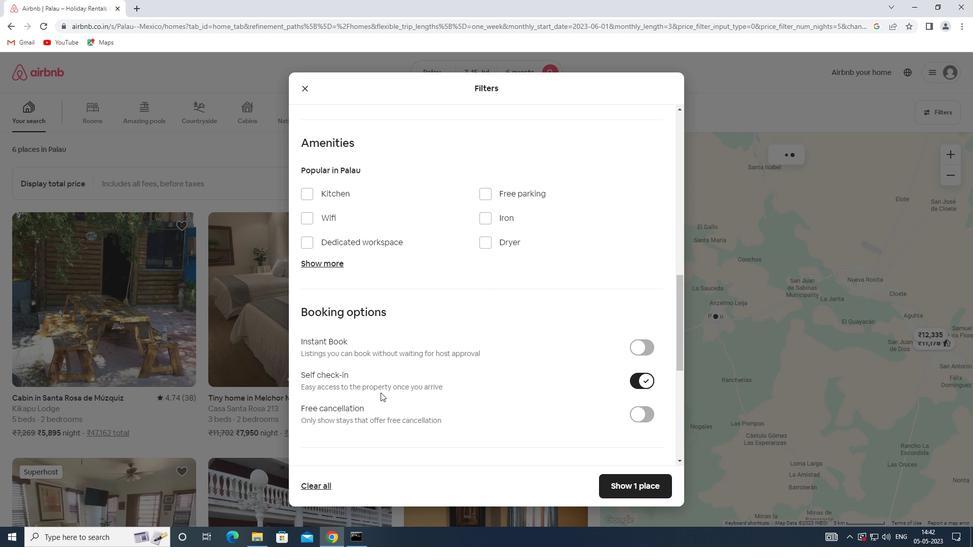
Action: Mouse scrolled (375, 389) with delta (0, 0)
Screenshot: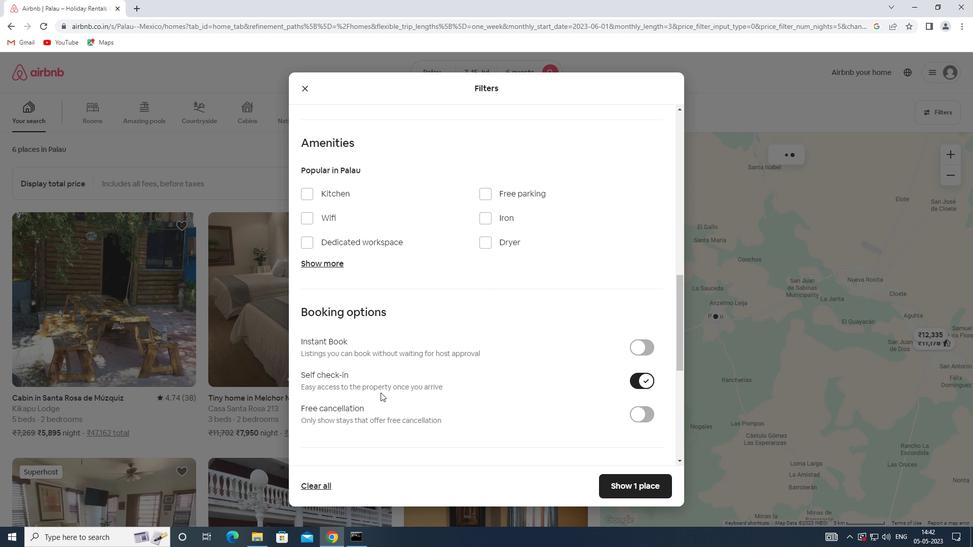 
Action: Mouse moved to (375, 389)
Screenshot: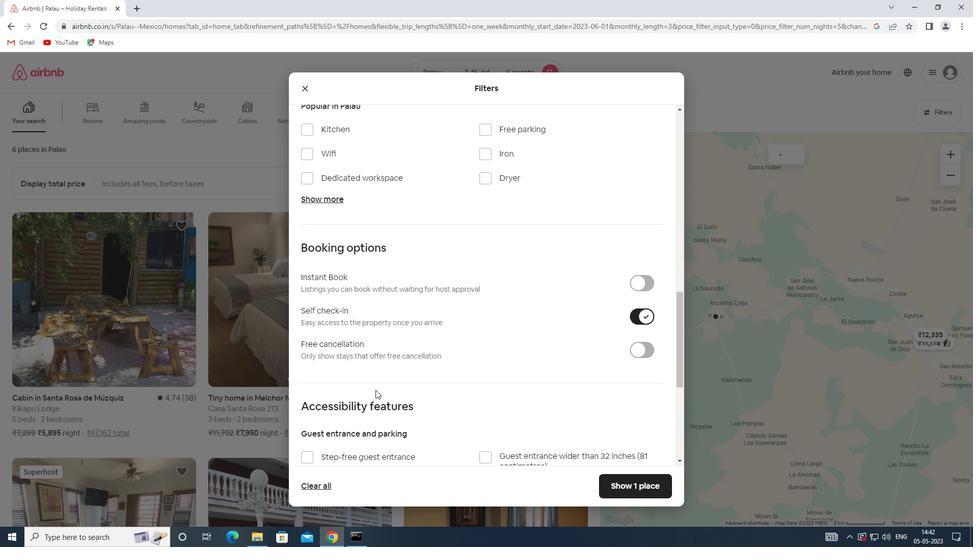 
Action: Mouse scrolled (375, 389) with delta (0, 0)
Screenshot: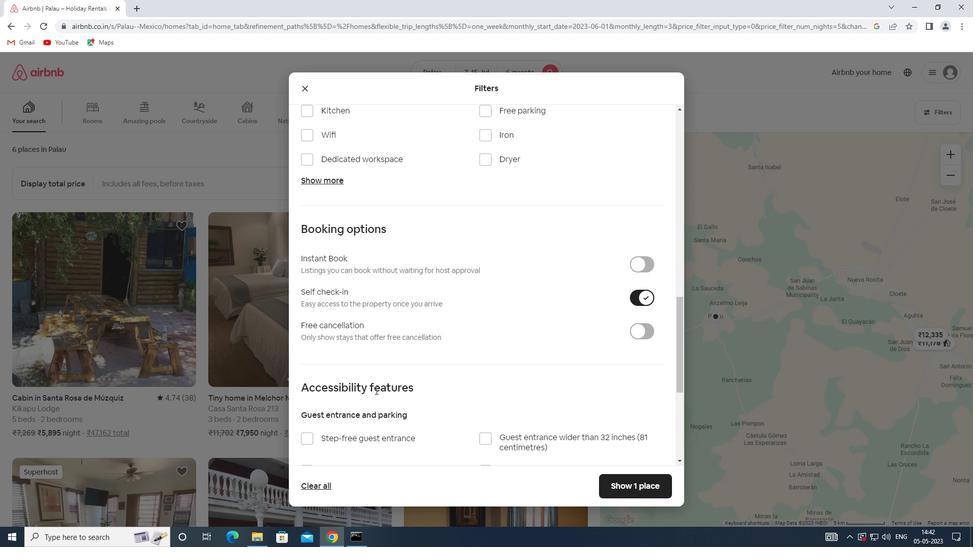 
Action: Mouse scrolled (375, 389) with delta (0, 0)
Screenshot: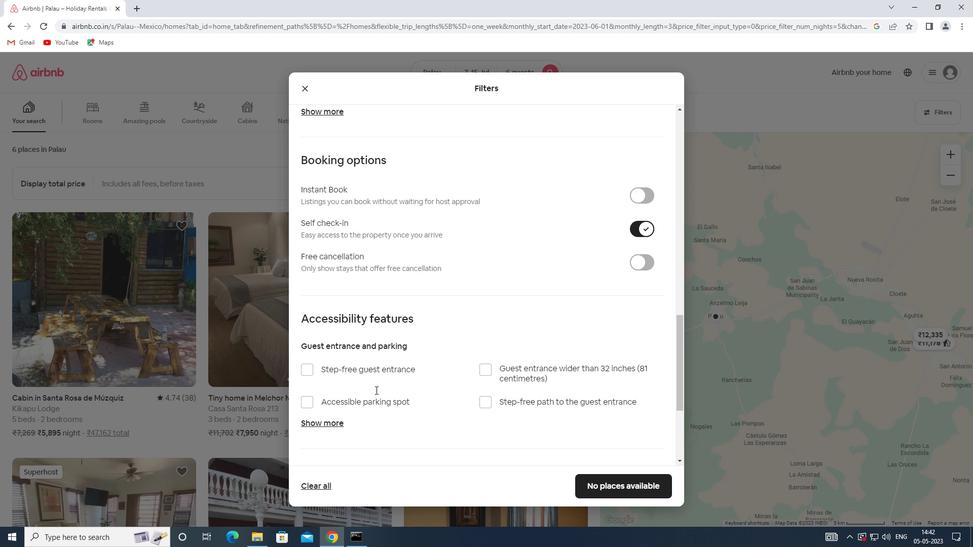 
Action: Mouse scrolled (375, 389) with delta (0, 0)
Screenshot: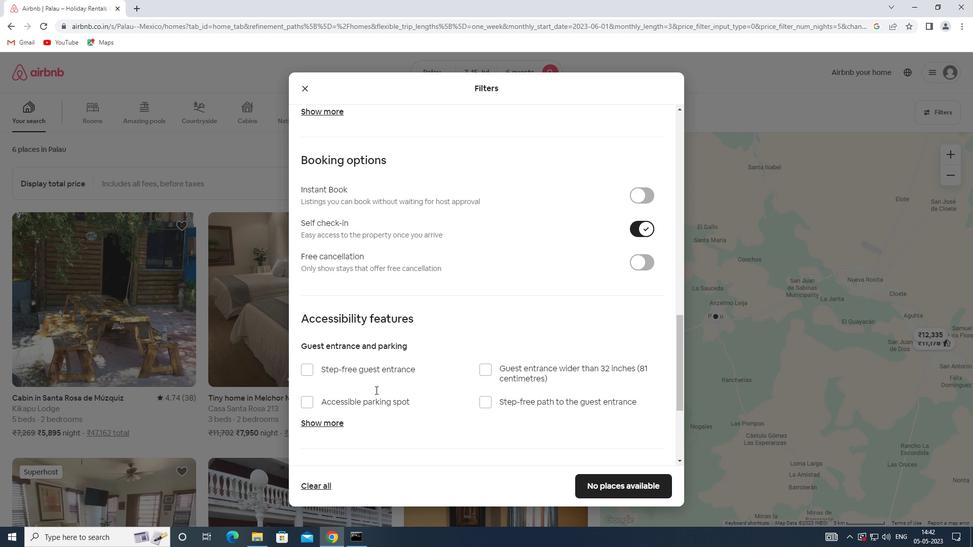 
Action: Mouse scrolled (375, 389) with delta (0, 0)
Screenshot: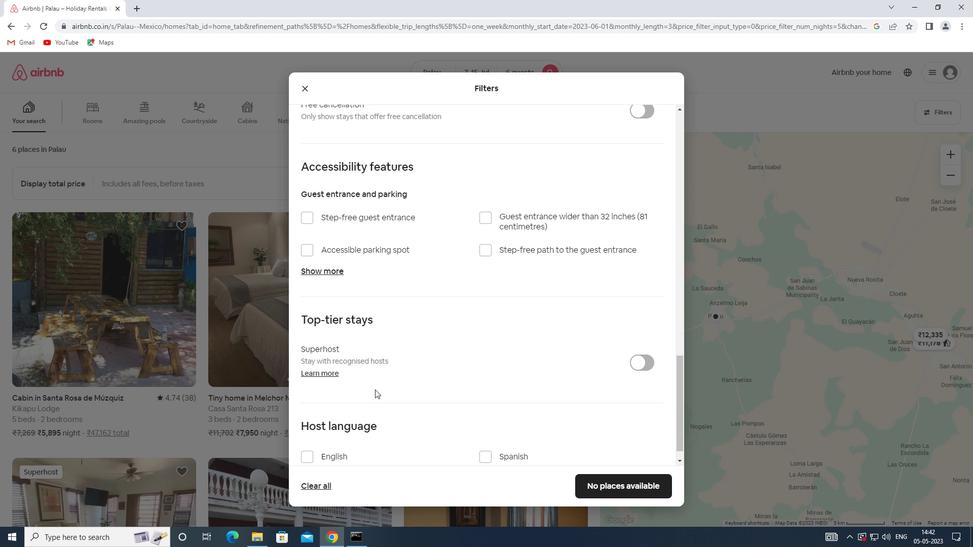 
Action: Mouse scrolled (375, 389) with delta (0, 0)
Screenshot: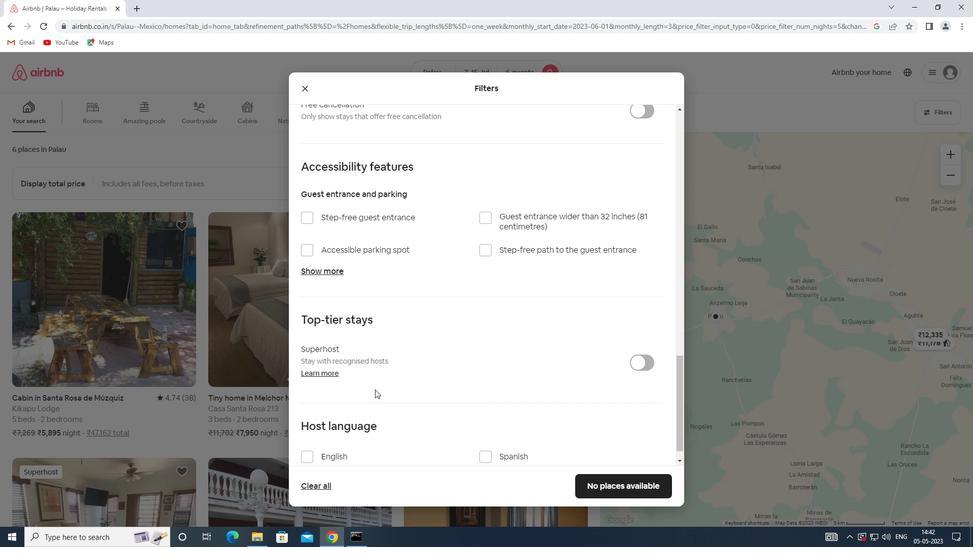 
Action: Mouse scrolled (375, 389) with delta (0, 0)
Screenshot: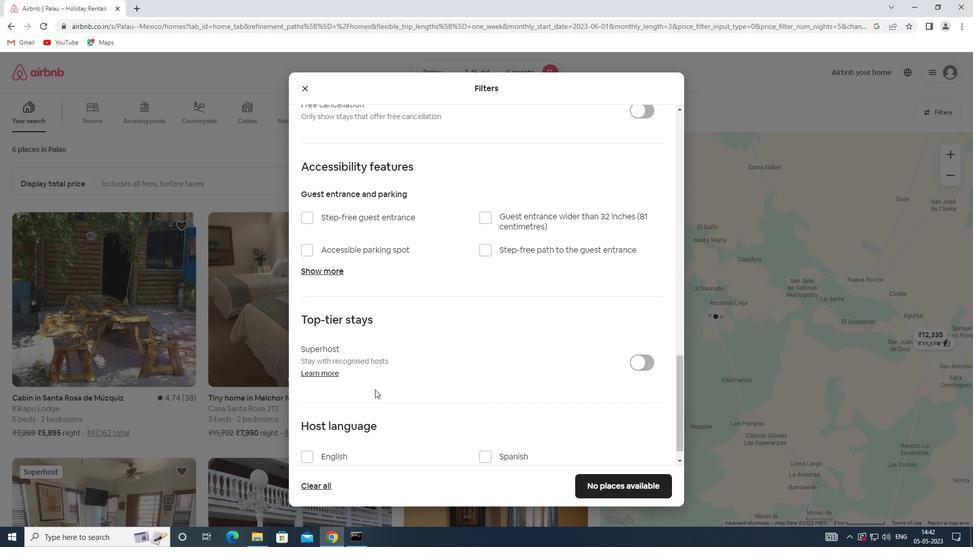 
Action: Mouse scrolled (375, 389) with delta (0, 0)
Screenshot: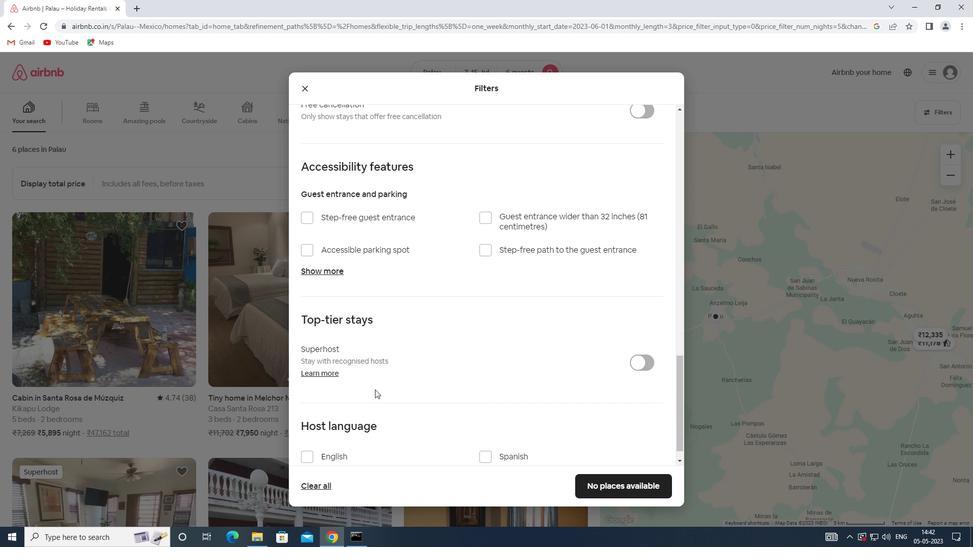
Action: Mouse moved to (309, 439)
Screenshot: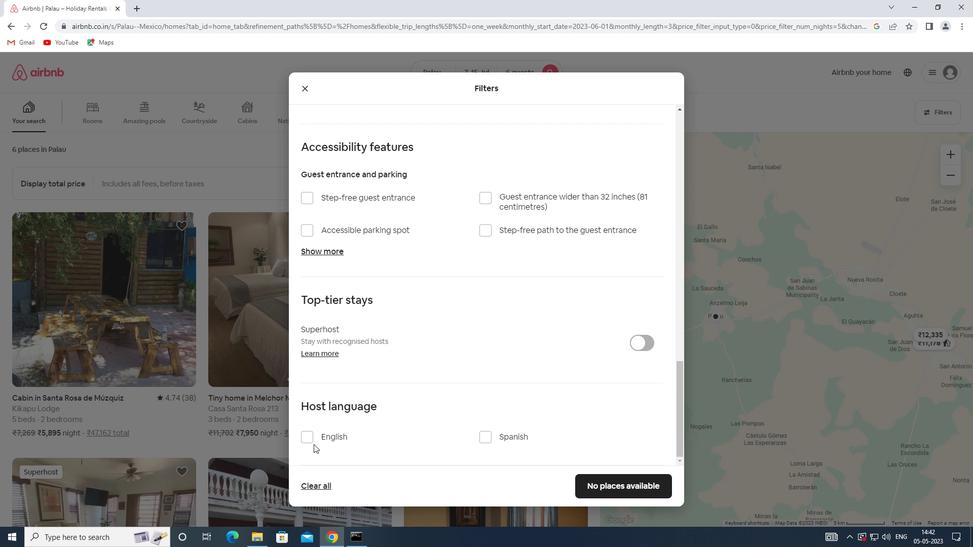 
Action: Mouse pressed left at (309, 439)
Screenshot: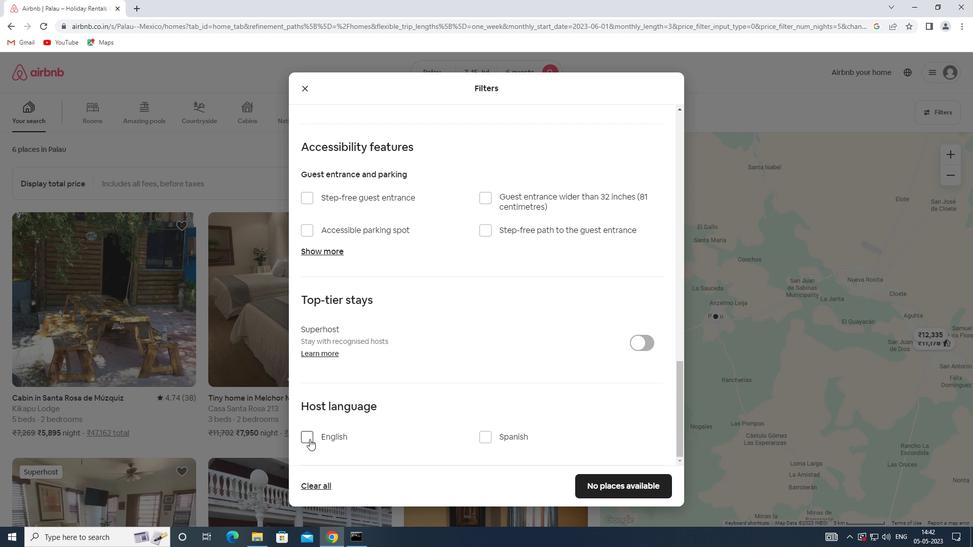 
Action: Mouse moved to (618, 483)
Screenshot: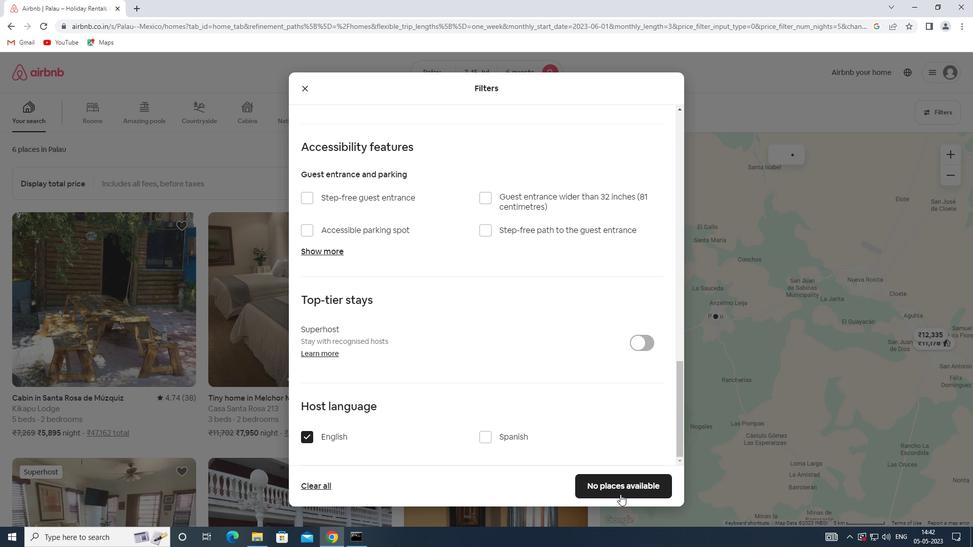 
Action: Mouse pressed left at (618, 483)
Screenshot: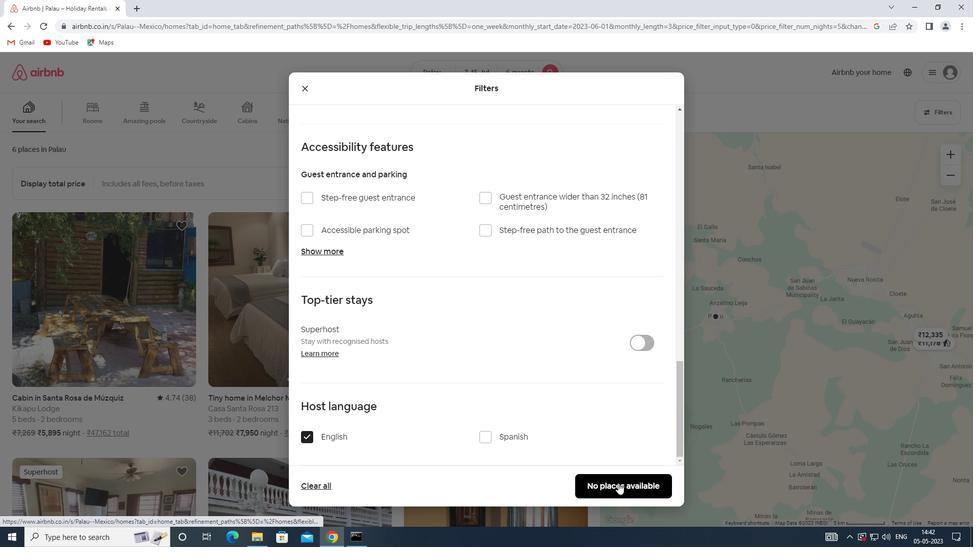 
